 Task: Look for space in Vriddhāchalam, India from 9th June, 2023 to 16th June, 2023 for 2 adults in price range Rs.8000 to Rs.16000. Place can be entire place with 2 bedrooms having 2 beds and 1 bathroom. Property type can be house, flat, guest house. Amenities needed are: washing machine. Booking option can be shelf check-in. Required host language is English.
Action: Mouse moved to (418, 48)
Screenshot: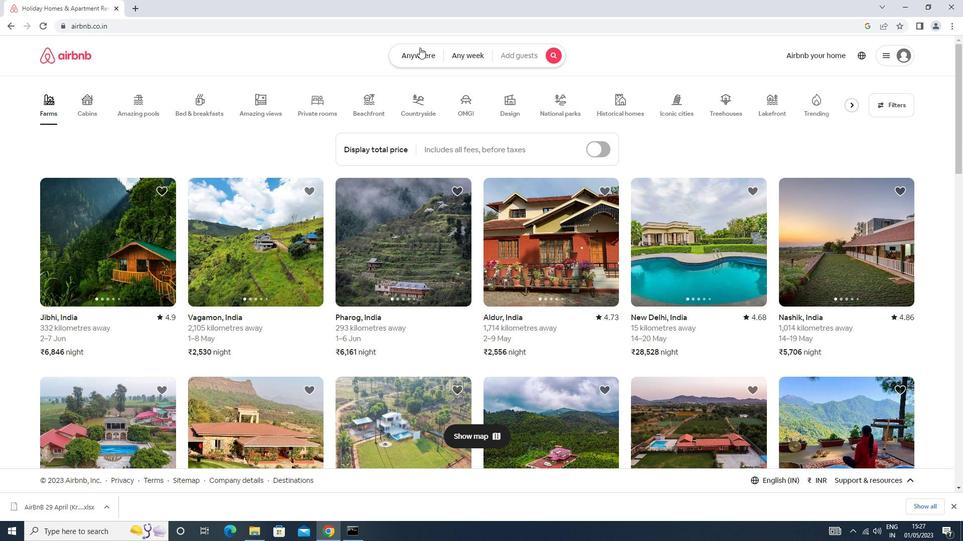 
Action: Mouse pressed left at (418, 48)
Screenshot: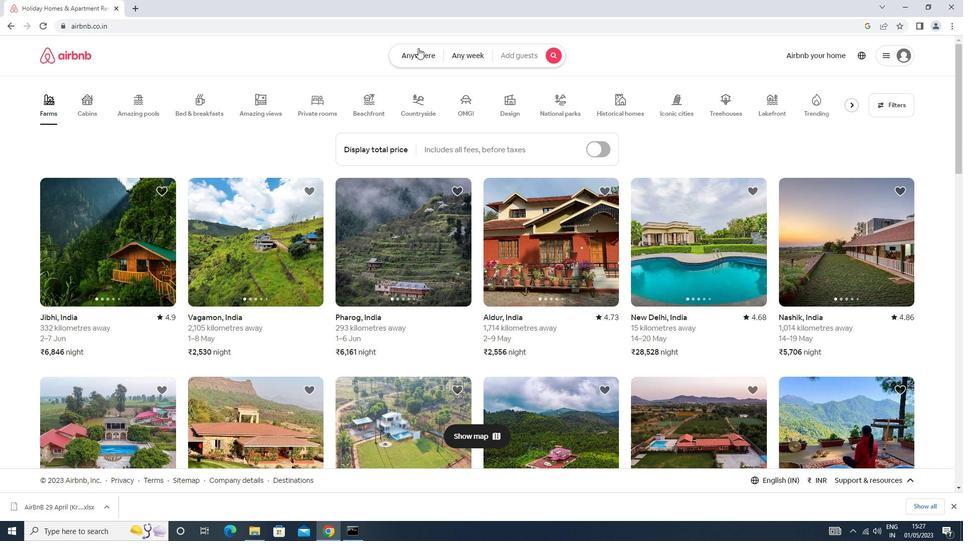
Action: Mouse moved to (393, 93)
Screenshot: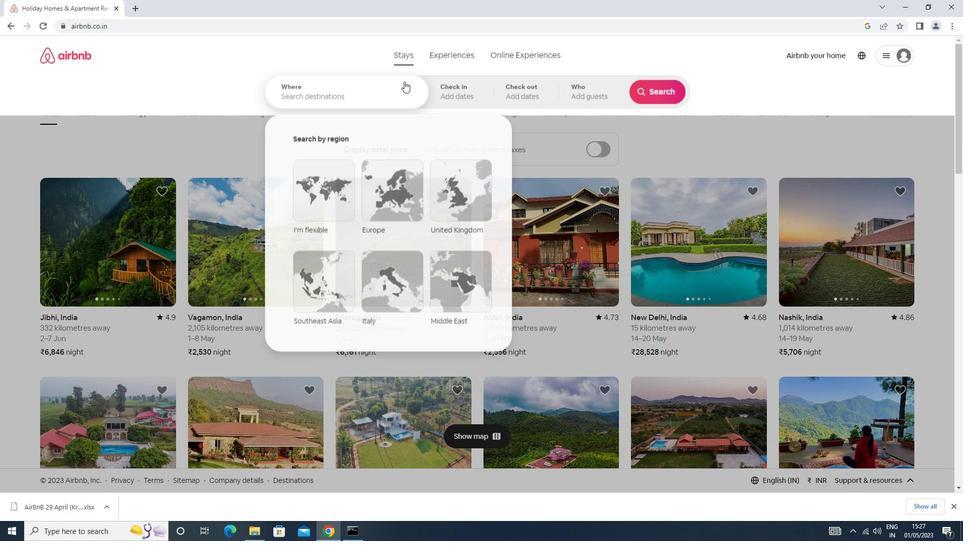 
Action: Mouse pressed left at (393, 93)
Screenshot: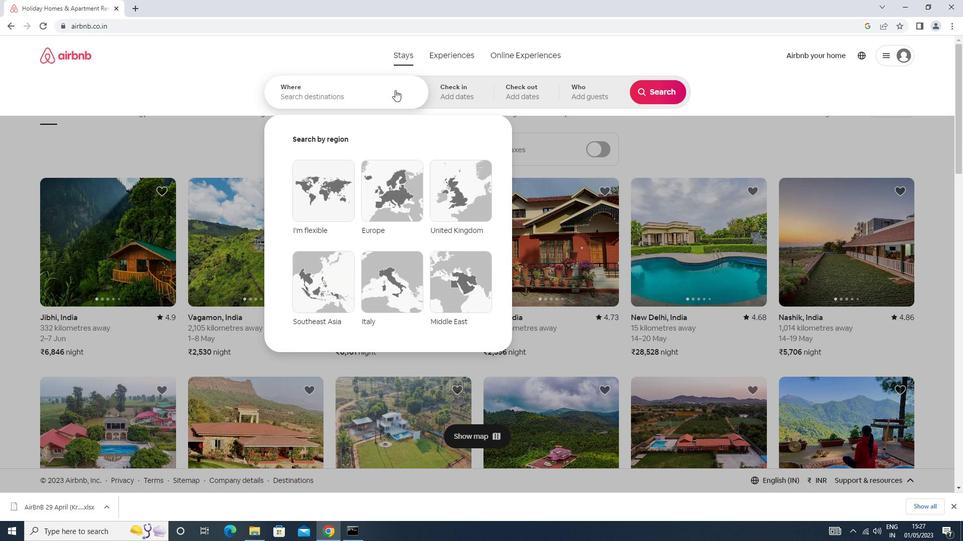 
Action: Key pressed v<Key.caps_lock>riddhach<Key.down><Key.enter>
Screenshot: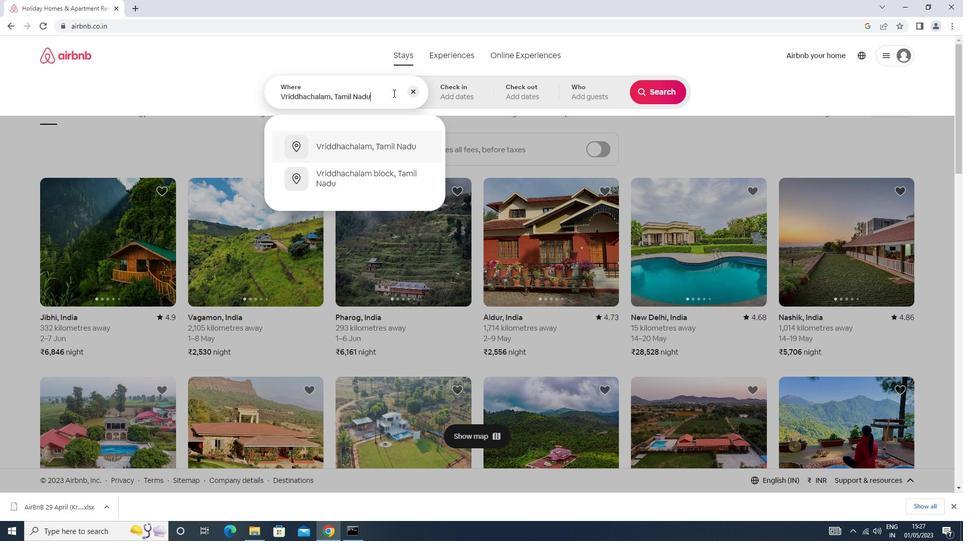 
Action: Mouse moved to (629, 240)
Screenshot: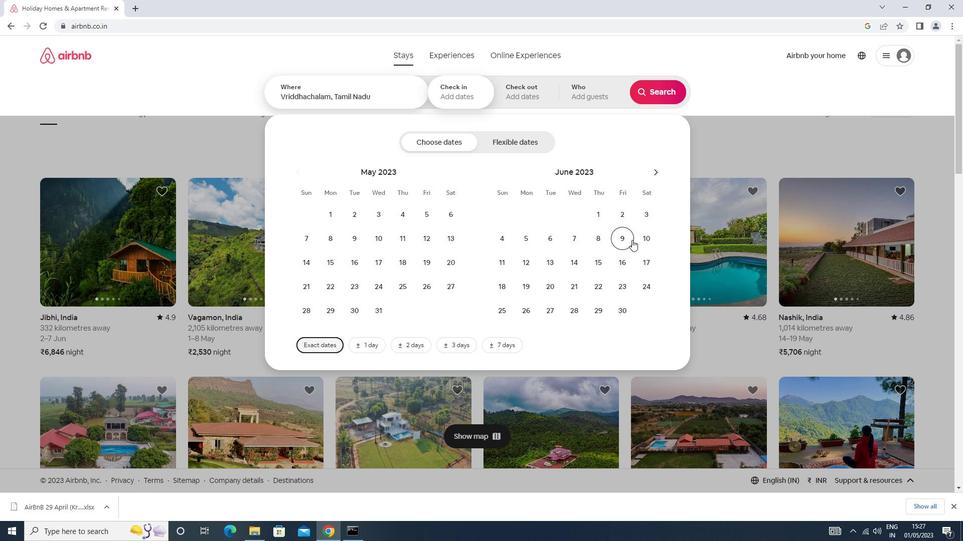 
Action: Mouse pressed left at (629, 240)
Screenshot: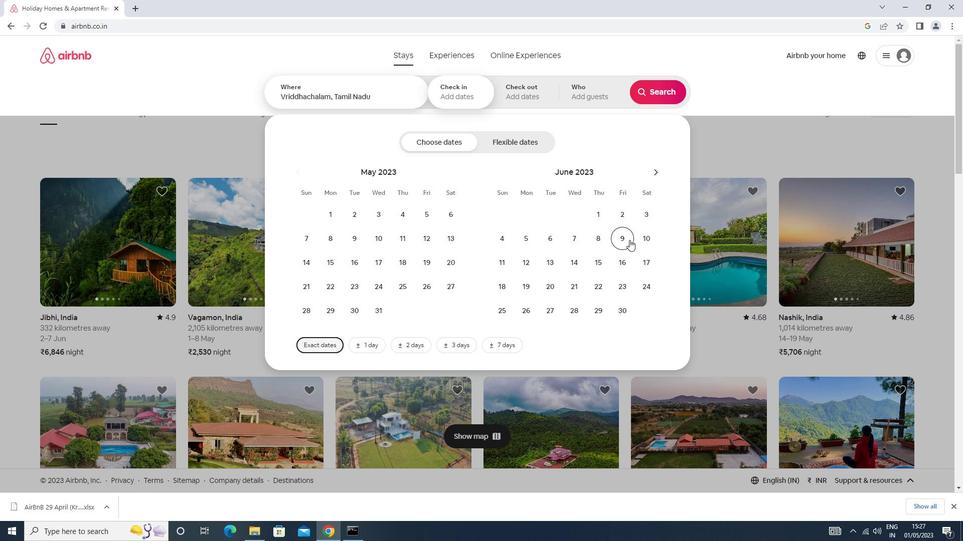 
Action: Mouse moved to (626, 265)
Screenshot: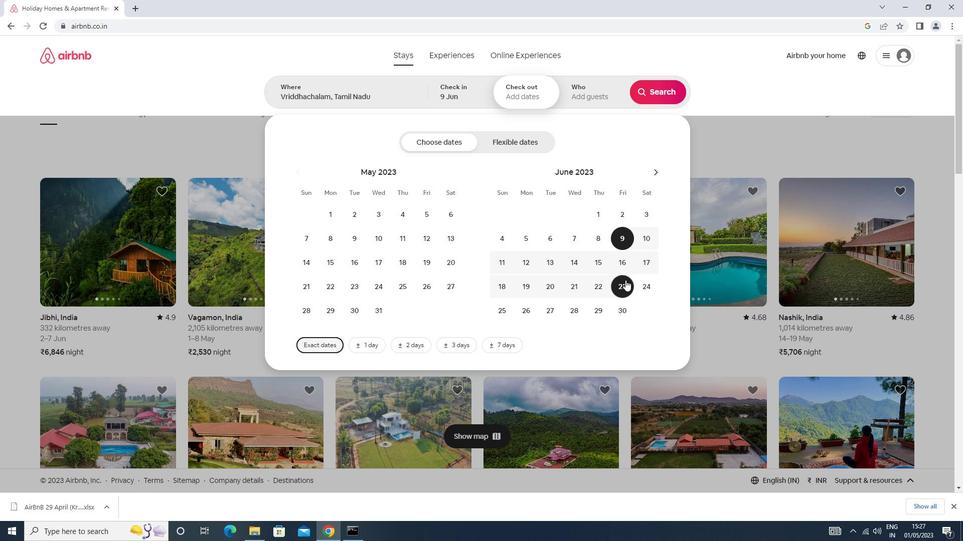 
Action: Mouse pressed left at (626, 265)
Screenshot: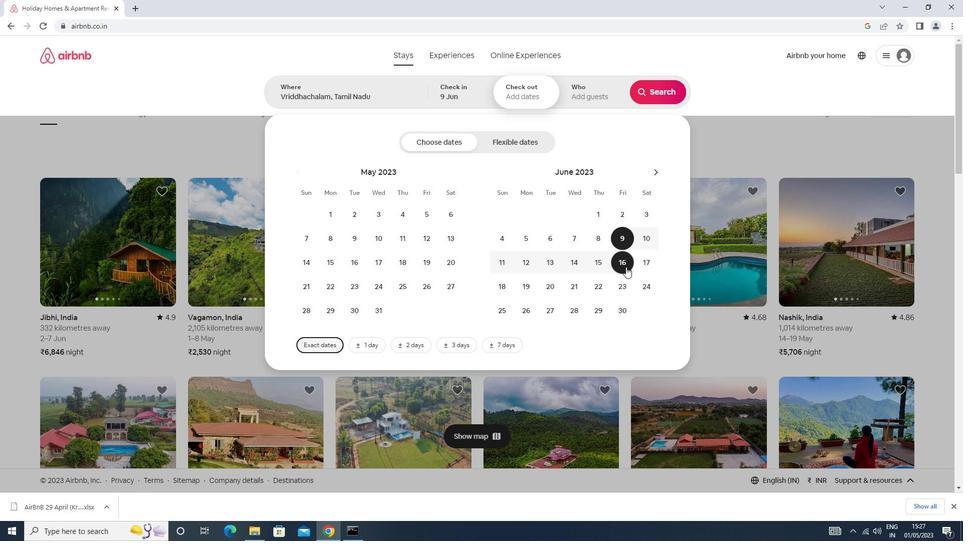 
Action: Mouse moved to (598, 104)
Screenshot: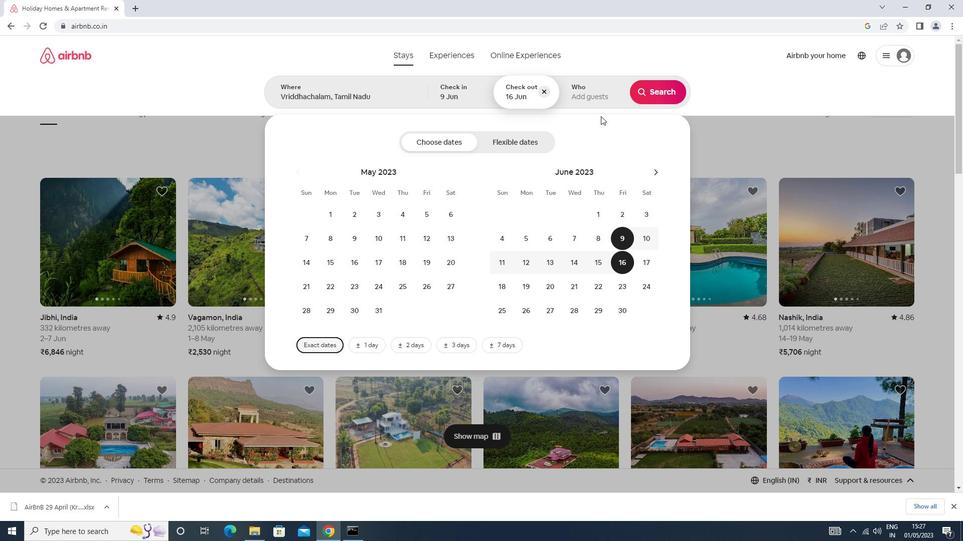 
Action: Mouse pressed left at (598, 104)
Screenshot: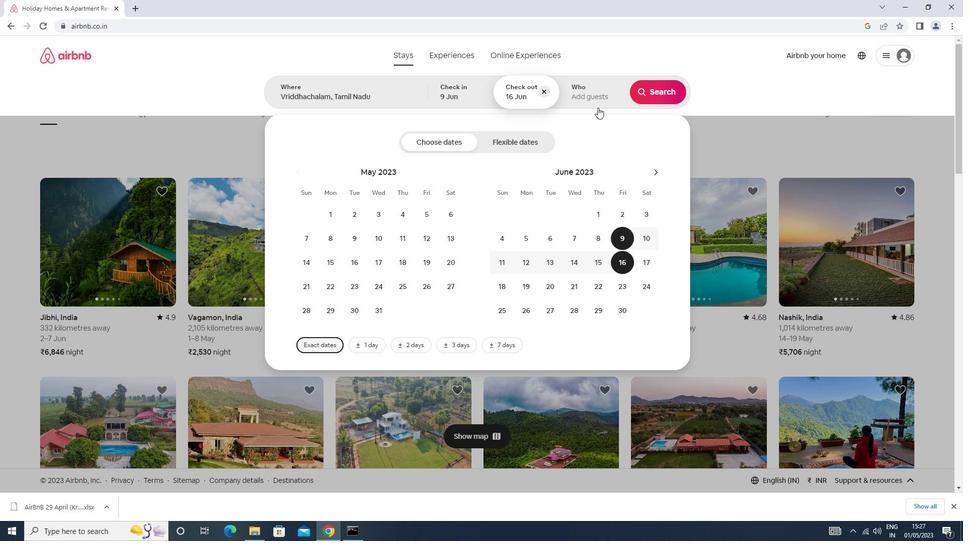 
Action: Mouse moved to (662, 141)
Screenshot: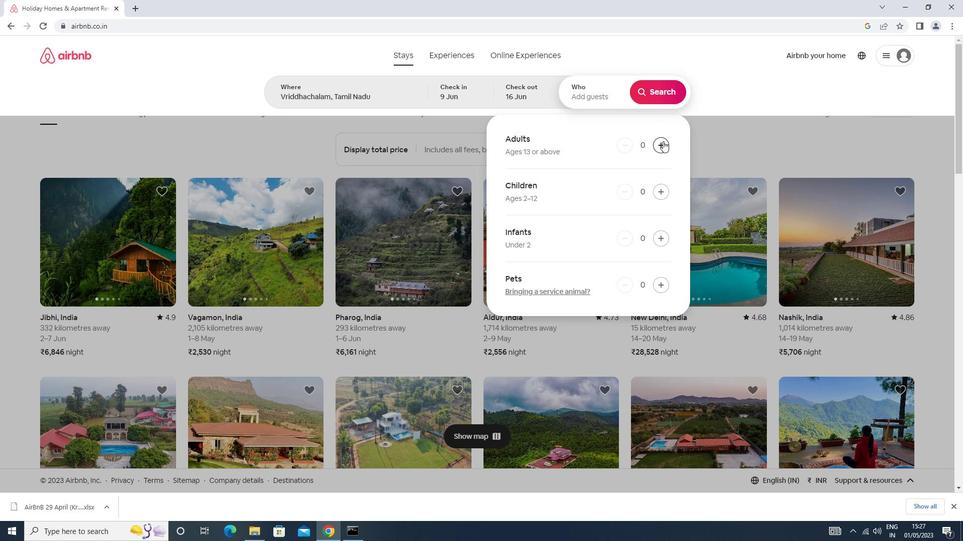 
Action: Mouse pressed left at (662, 141)
Screenshot: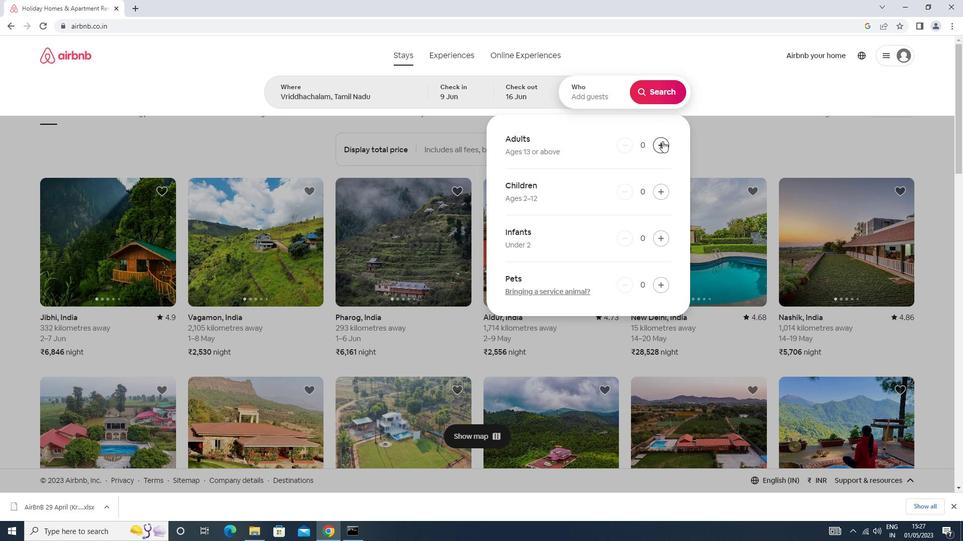 
Action: Mouse pressed left at (662, 141)
Screenshot: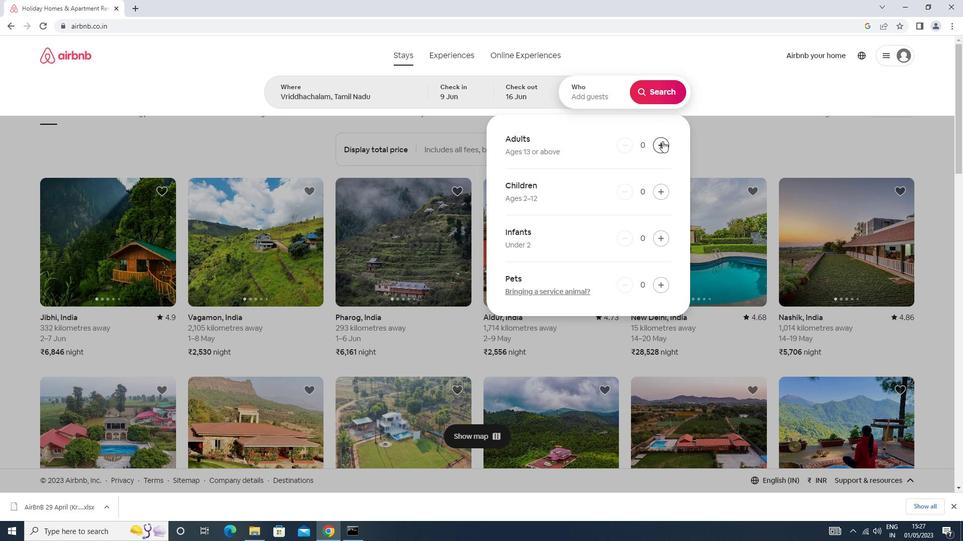 
Action: Mouse moved to (660, 87)
Screenshot: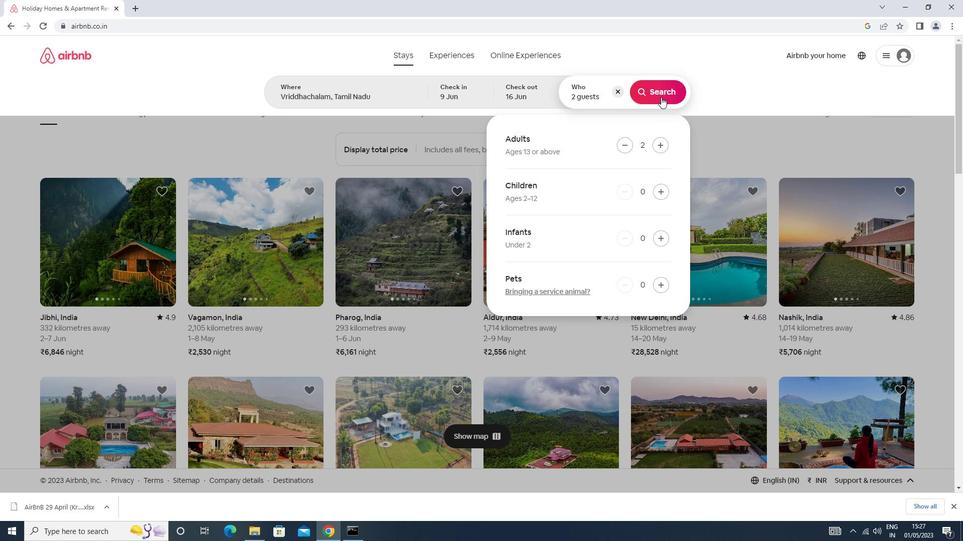 
Action: Mouse pressed left at (660, 87)
Screenshot: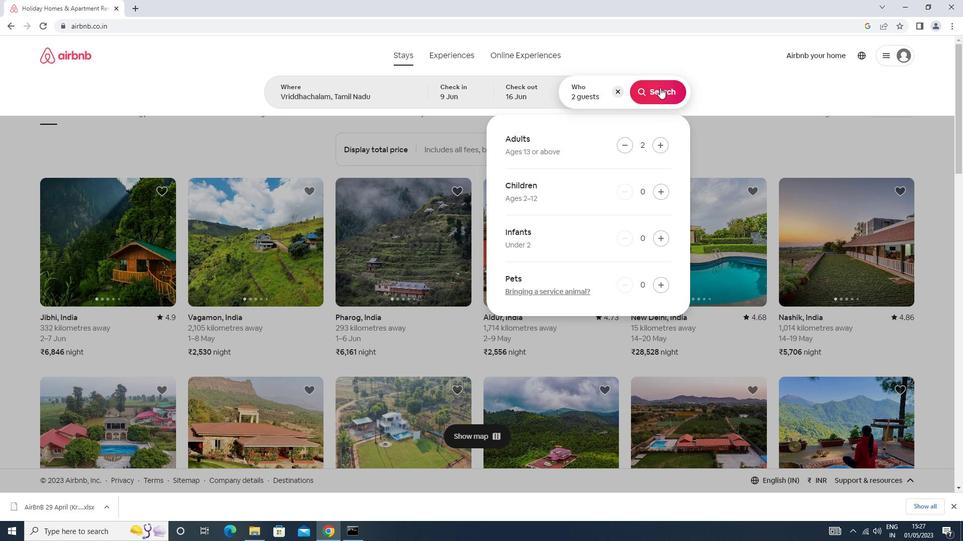 
Action: Mouse moved to (905, 97)
Screenshot: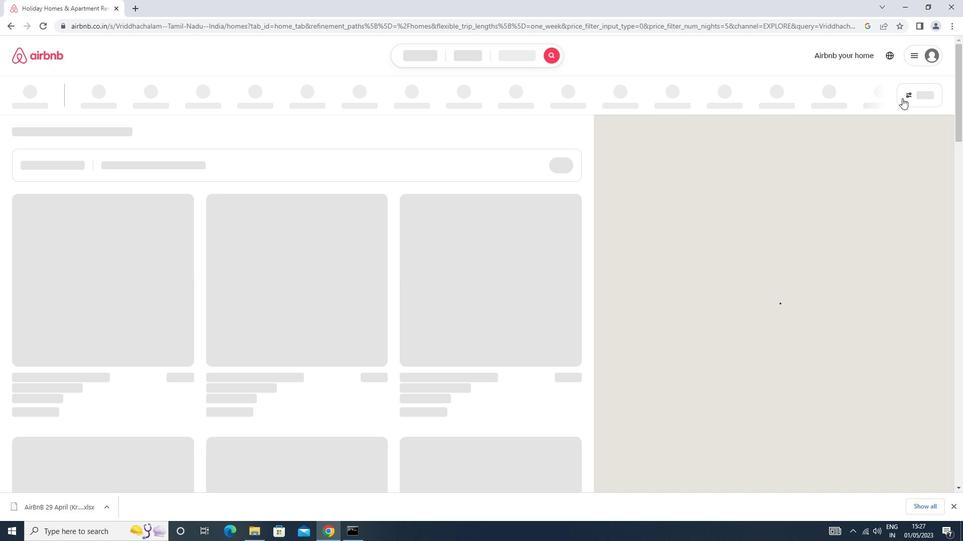 
Action: Mouse pressed left at (905, 97)
Screenshot: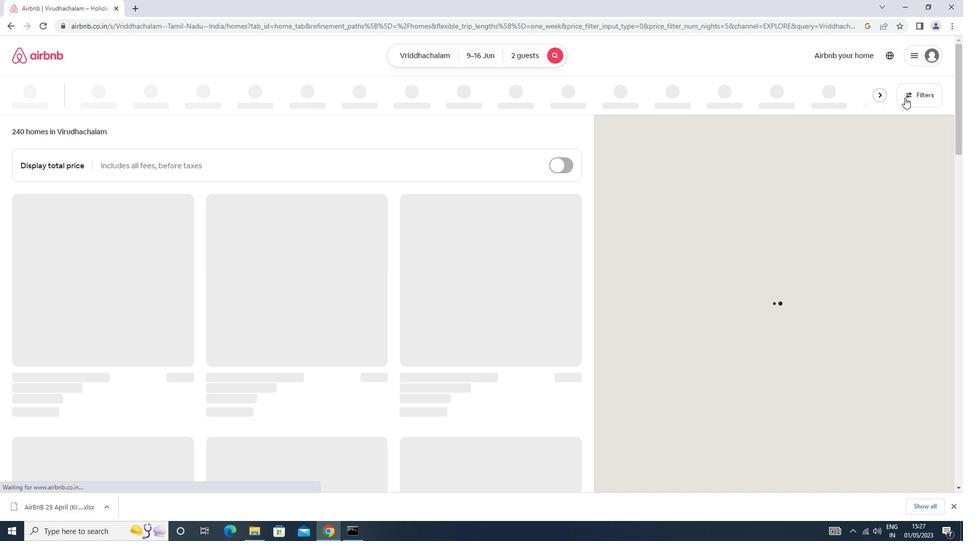 
Action: Mouse moved to (358, 221)
Screenshot: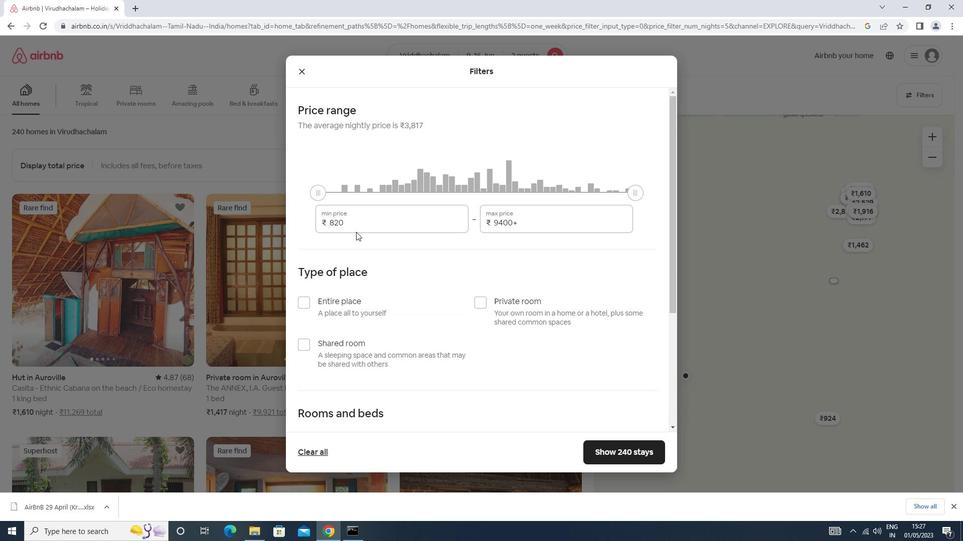
Action: Mouse pressed left at (358, 221)
Screenshot: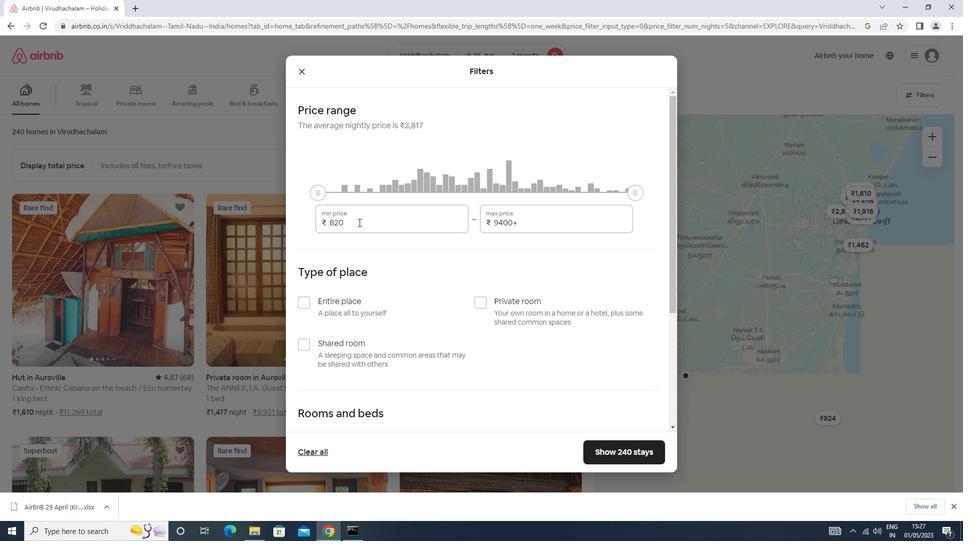 
Action: Key pressed <Key.backspace><Key.backspace><Key.backspace><Key.backspace><Key.backspace><Key.backspace><Key.backspace><Key.backspace><Key.backspace>8000<Key.tab>16000
Screenshot: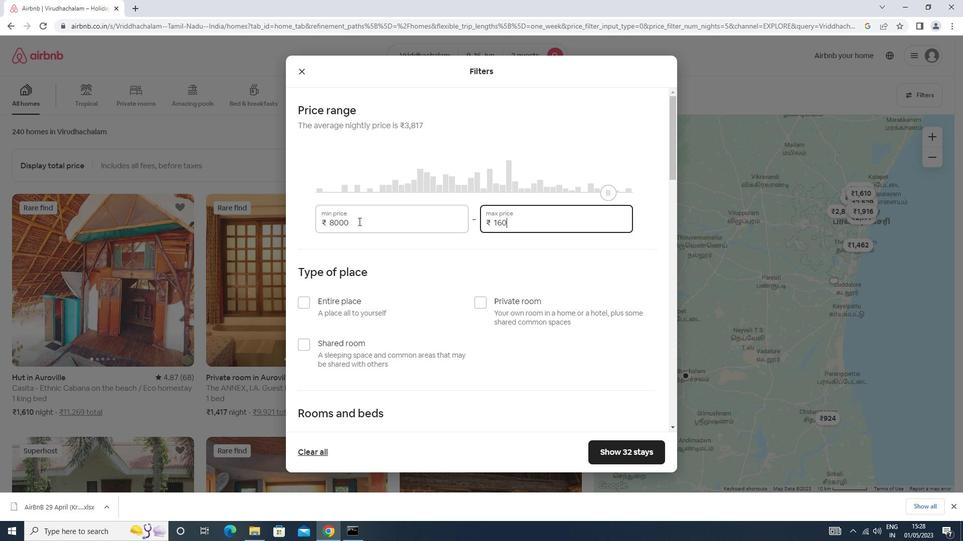 
Action: Mouse scrolled (358, 221) with delta (0, 0)
Screenshot: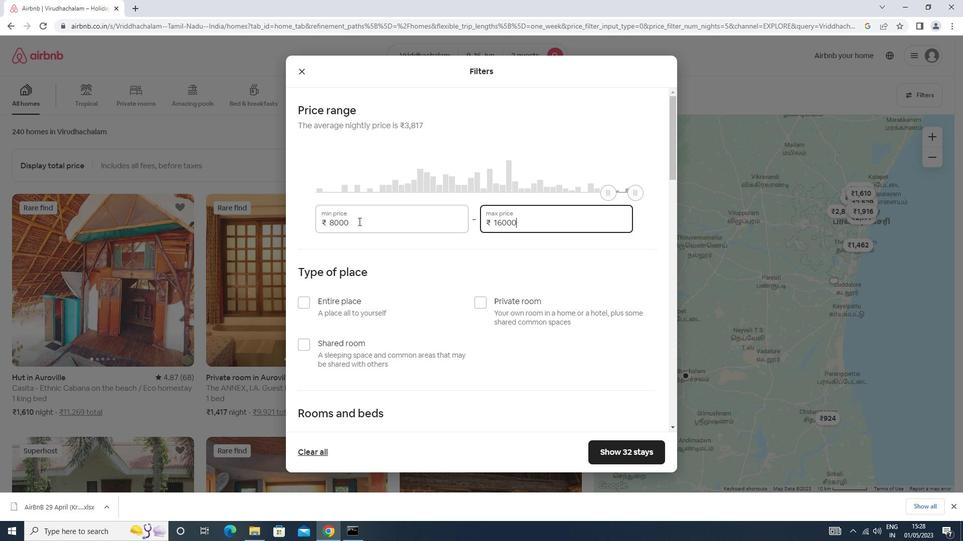 
Action: Mouse scrolled (358, 221) with delta (0, 0)
Screenshot: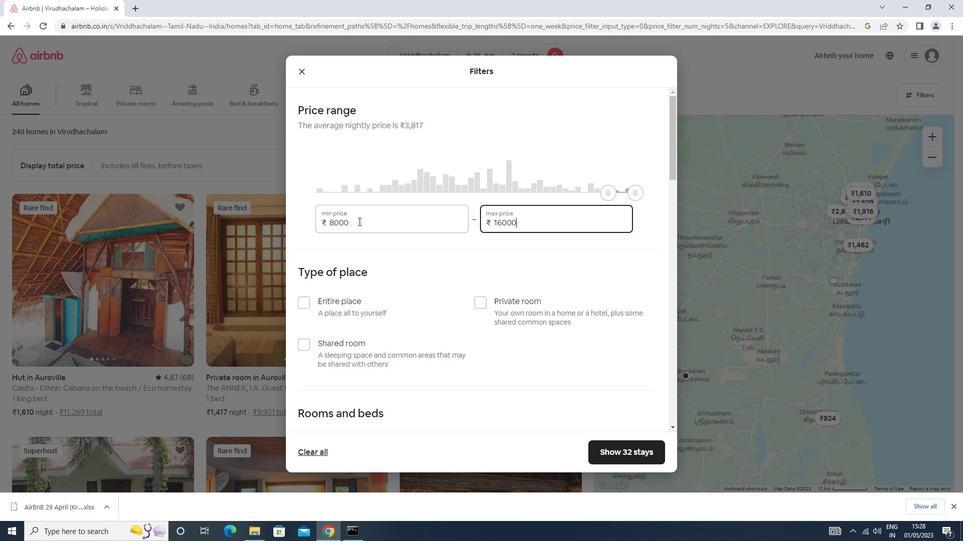 
Action: Mouse scrolled (358, 221) with delta (0, 0)
Screenshot: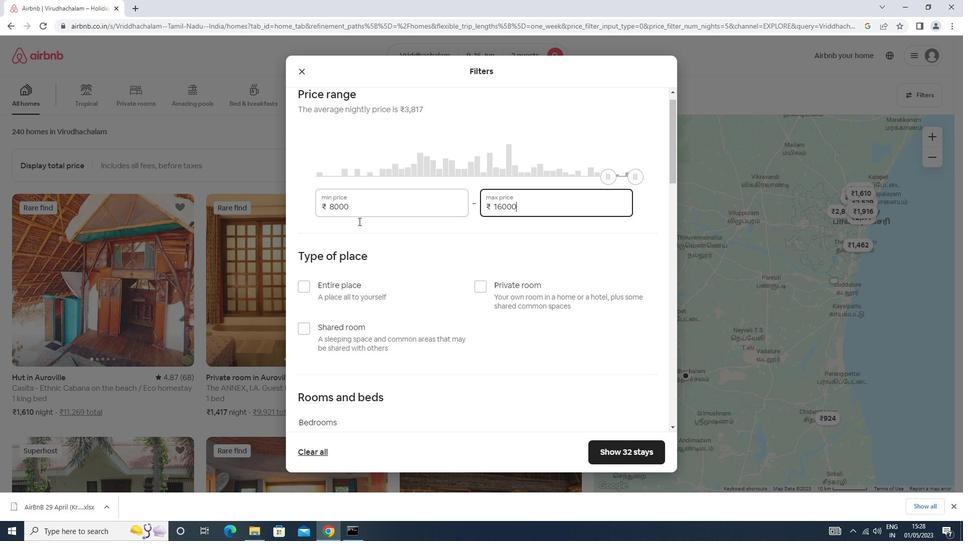 
Action: Mouse moved to (381, 313)
Screenshot: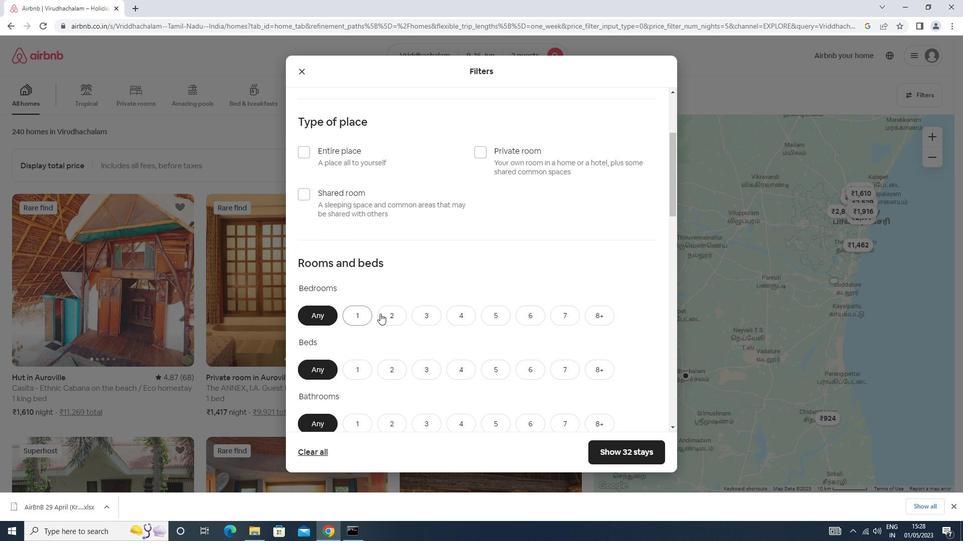 
Action: Mouse pressed left at (381, 313)
Screenshot: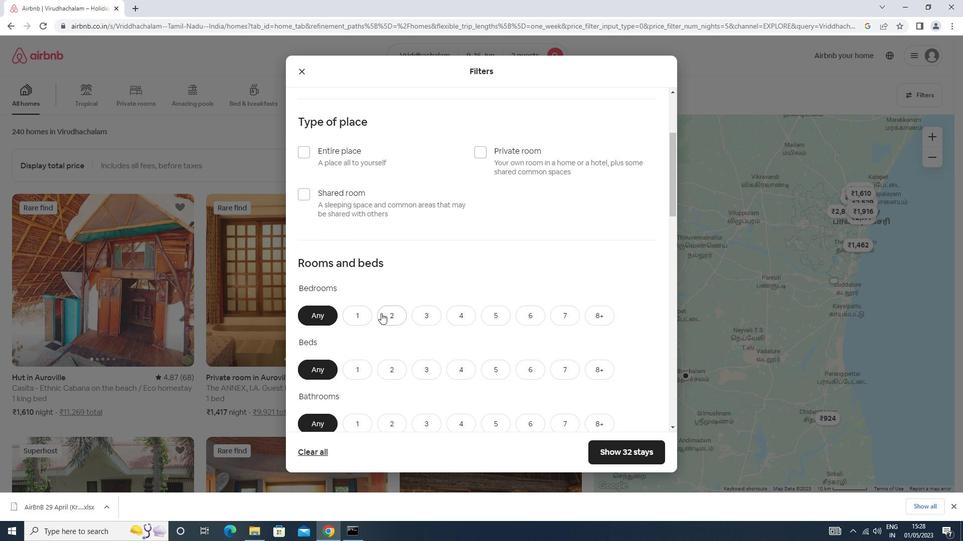 
Action: Mouse moved to (382, 313)
Screenshot: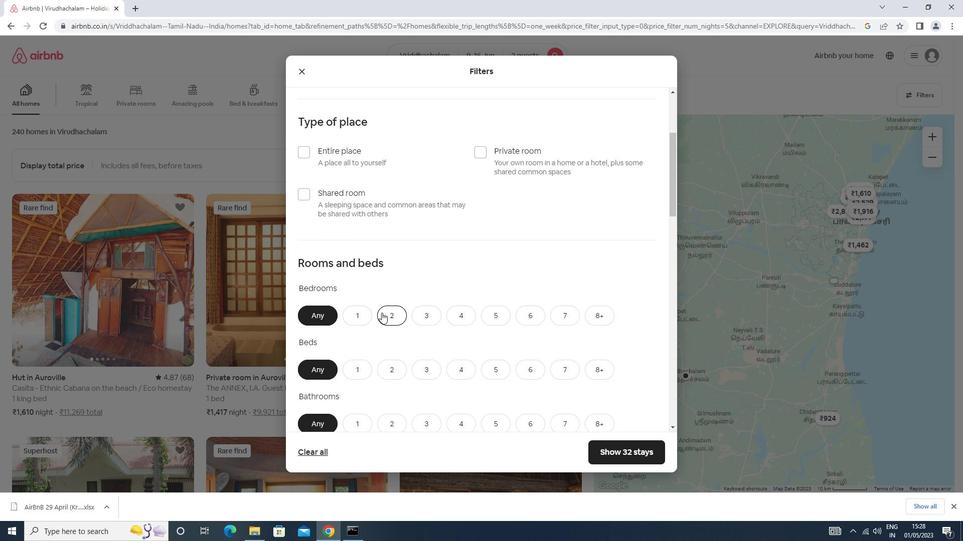 
Action: Mouse scrolled (382, 312) with delta (0, 0)
Screenshot: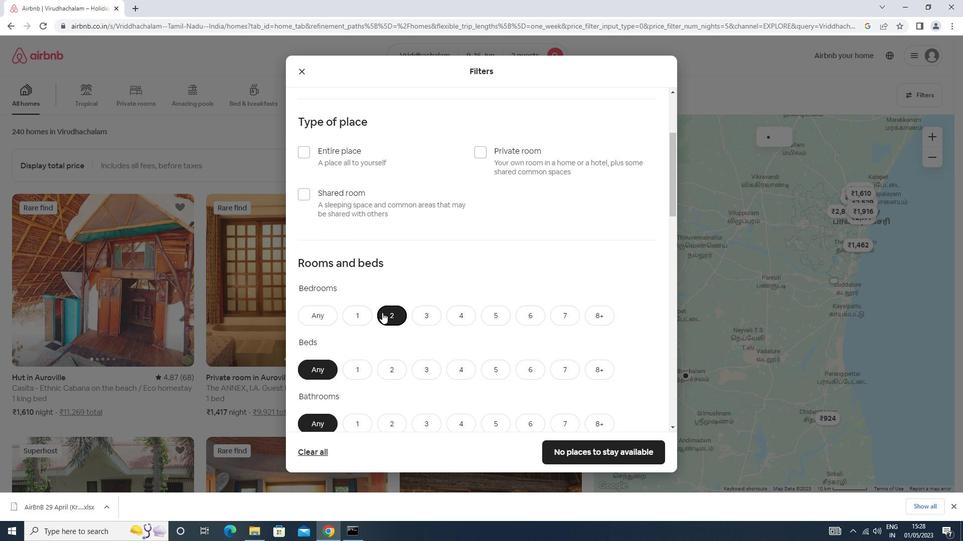 
Action: Mouse moved to (395, 313)
Screenshot: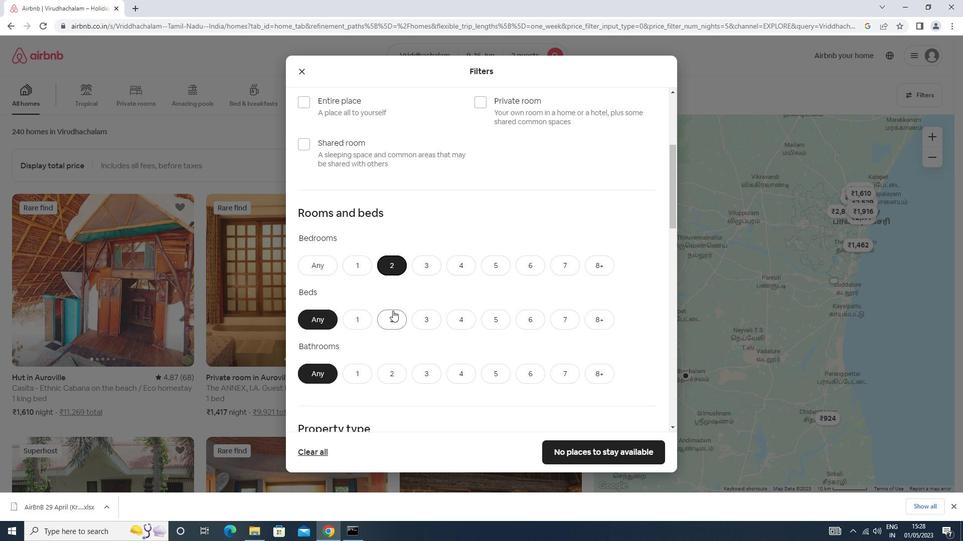 
Action: Mouse pressed left at (395, 313)
Screenshot: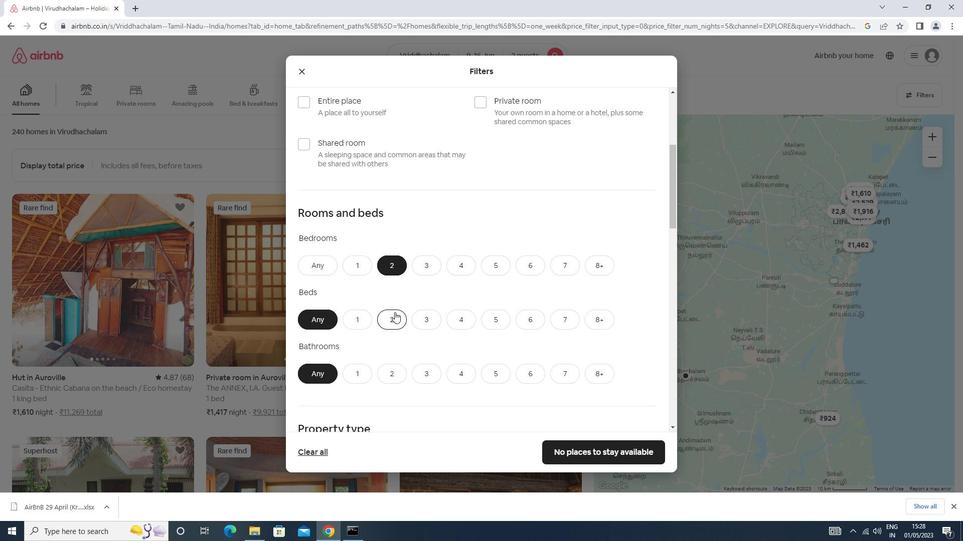 
Action: Mouse moved to (395, 311)
Screenshot: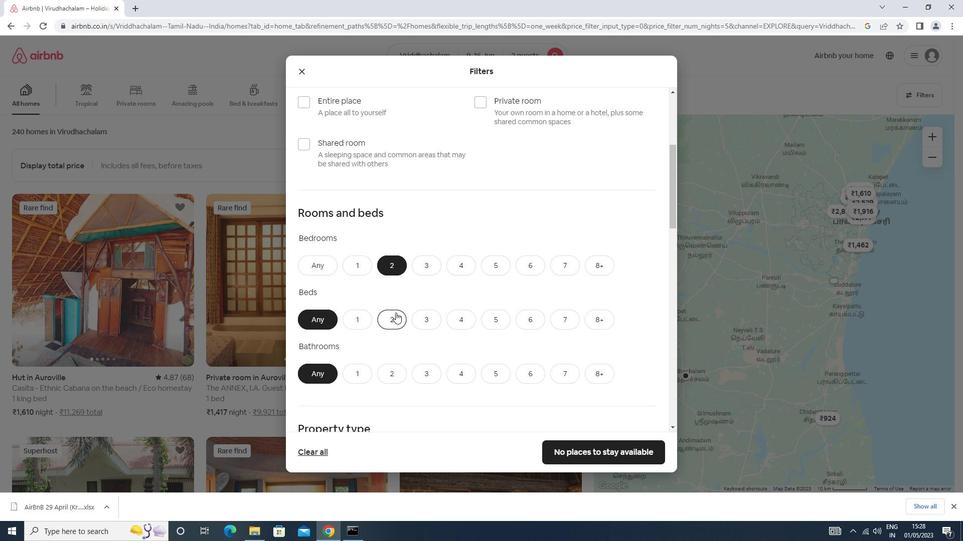 
Action: Mouse scrolled (395, 311) with delta (0, 0)
Screenshot: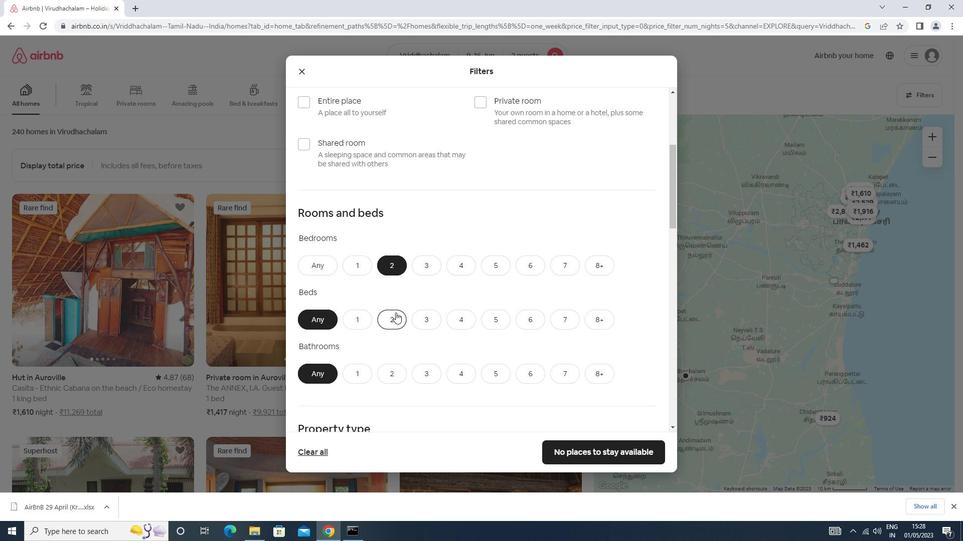 
Action: Mouse scrolled (395, 311) with delta (0, 0)
Screenshot: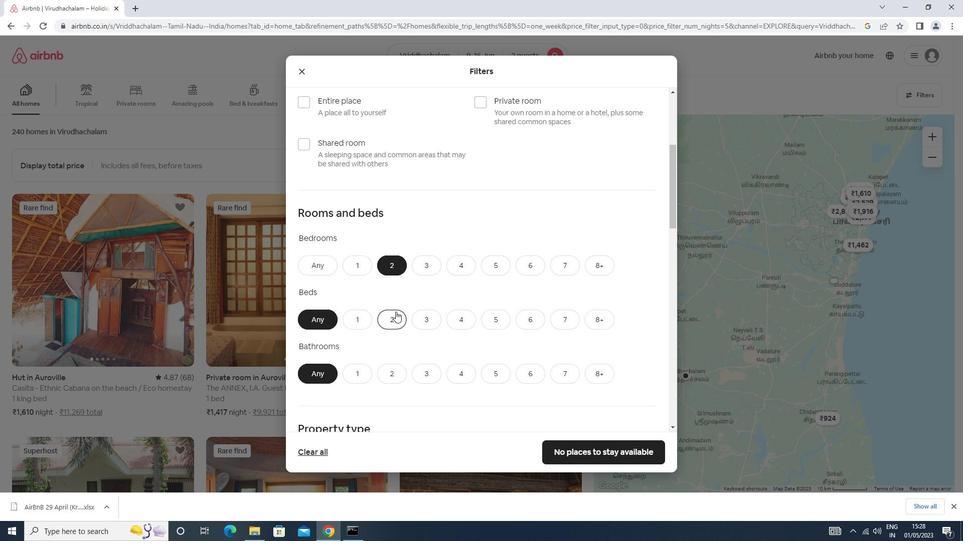 
Action: Mouse moved to (357, 275)
Screenshot: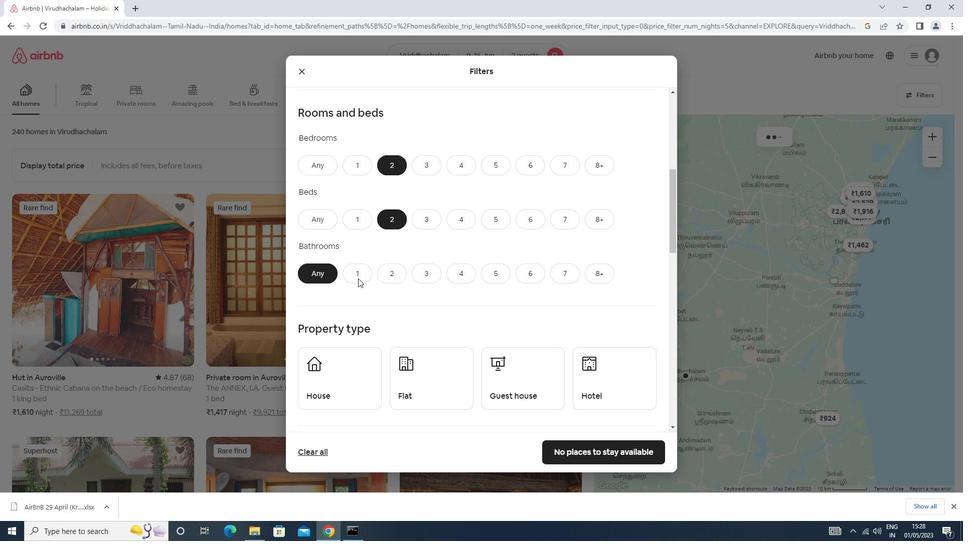 
Action: Mouse pressed left at (357, 275)
Screenshot: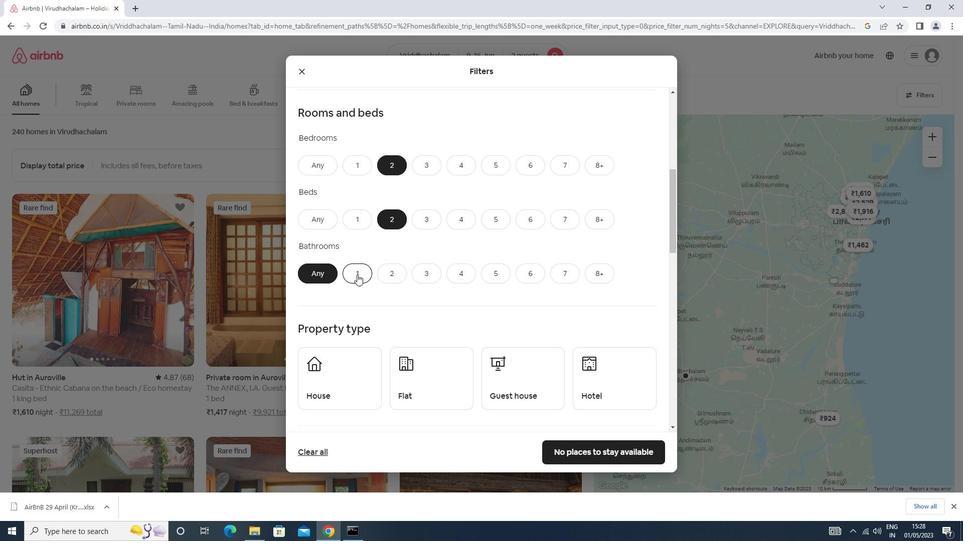 
Action: Mouse moved to (356, 357)
Screenshot: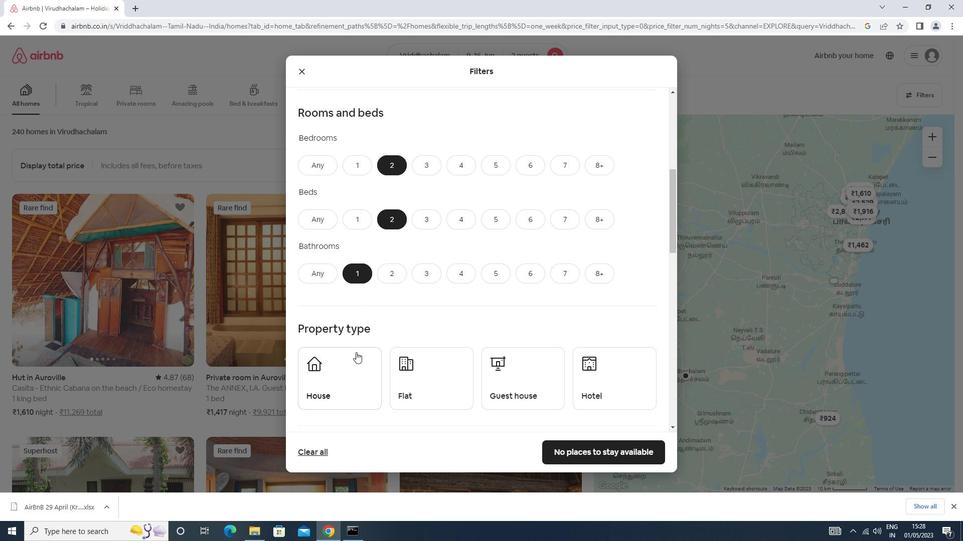
Action: Mouse pressed left at (356, 357)
Screenshot: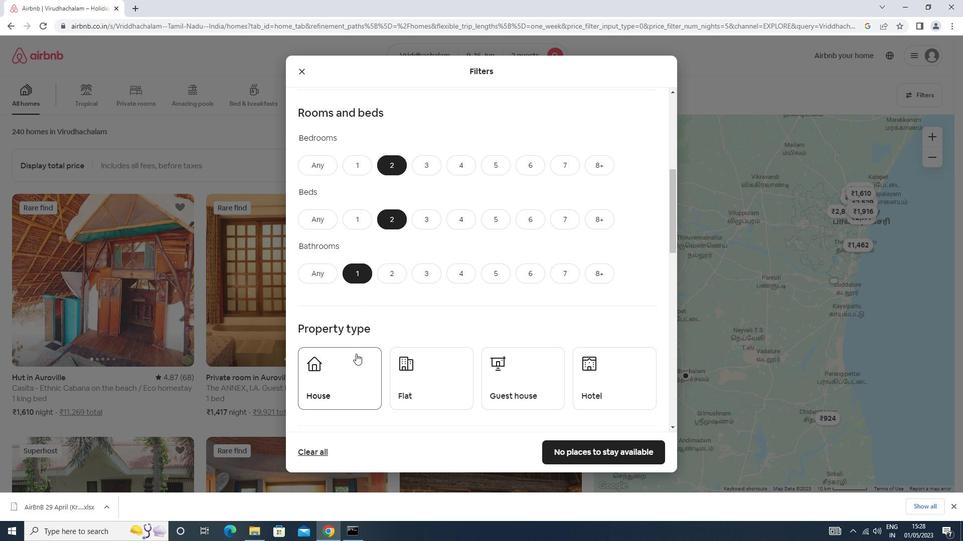 
Action: Mouse moved to (414, 373)
Screenshot: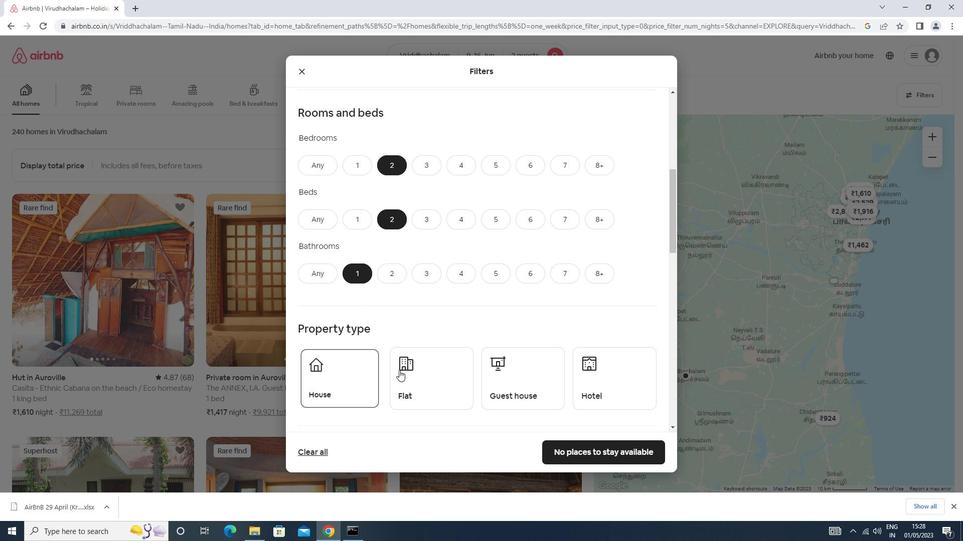 
Action: Mouse pressed left at (414, 373)
Screenshot: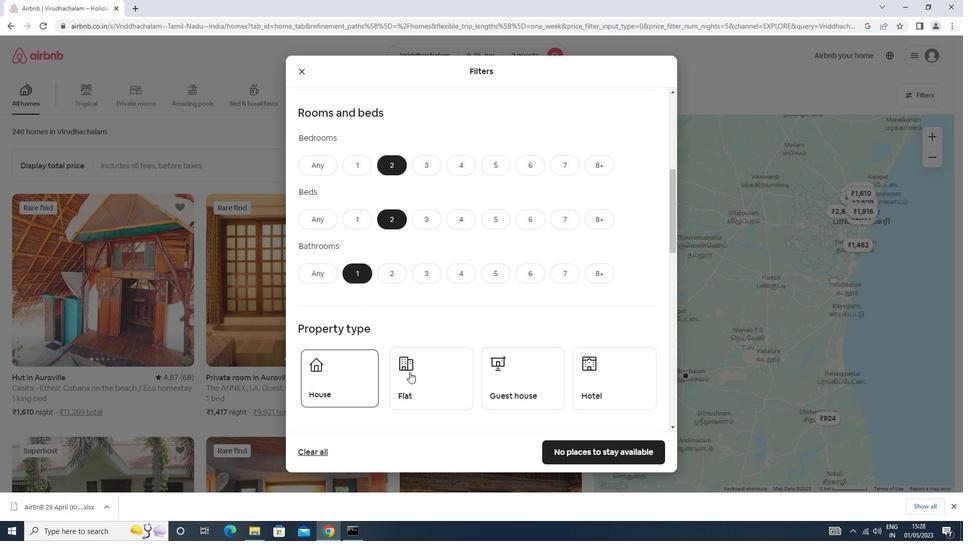
Action: Mouse moved to (494, 374)
Screenshot: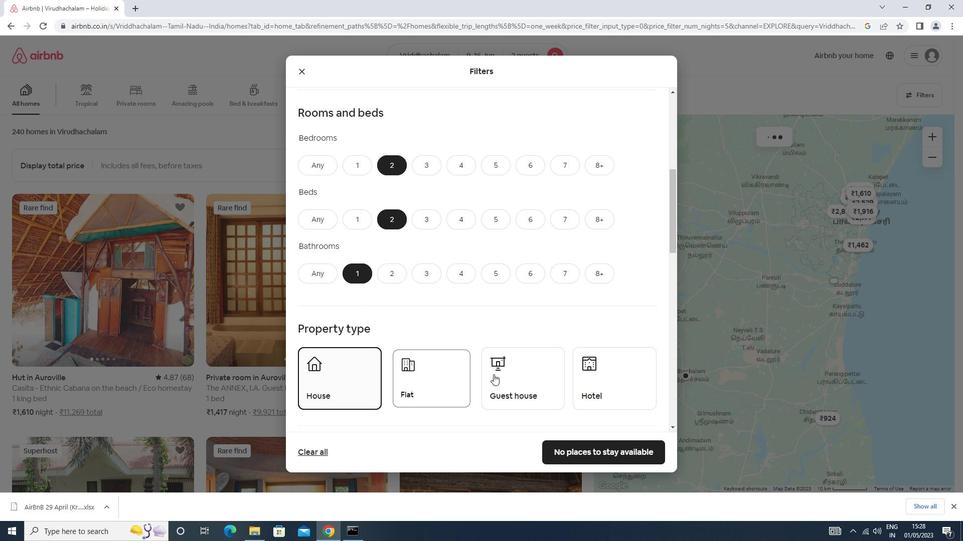 
Action: Mouse pressed left at (494, 374)
Screenshot: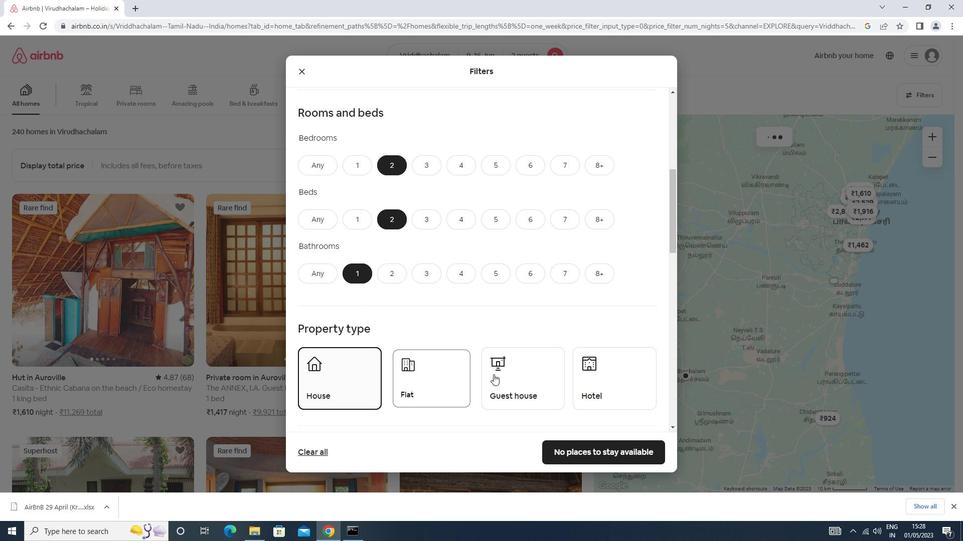 
Action: Mouse moved to (494, 371)
Screenshot: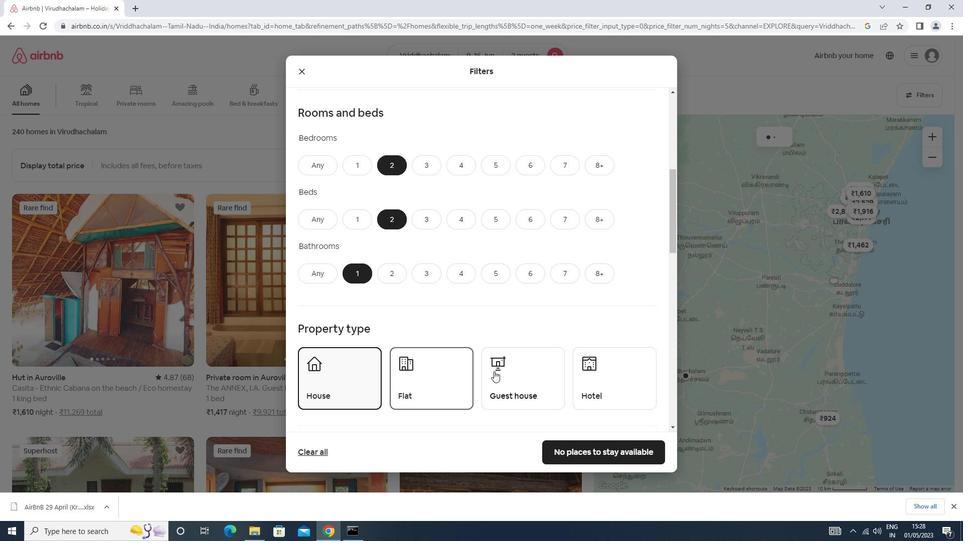 
Action: Mouse scrolled (494, 371) with delta (0, 0)
Screenshot: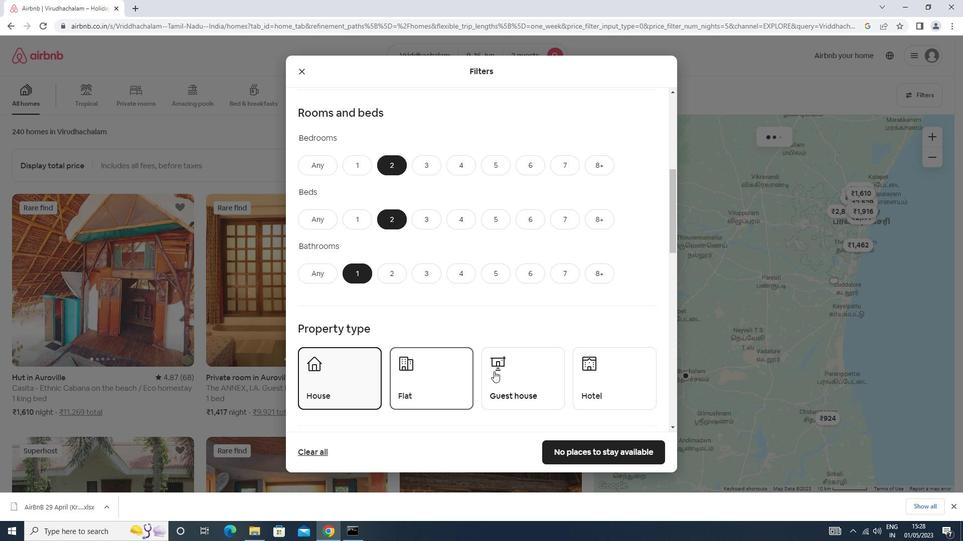 
Action: Mouse scrolled (494, 371) with delta (0, 0)
Screenshot: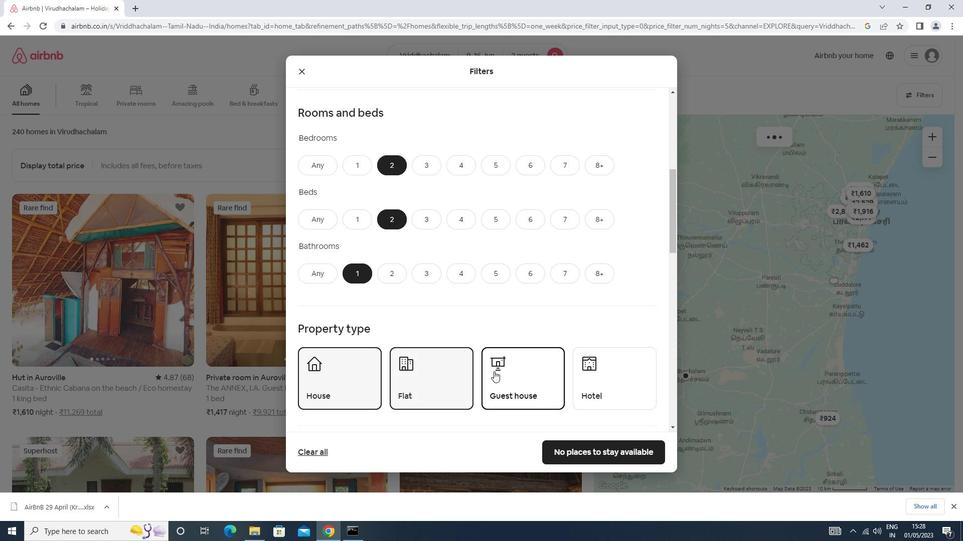 
Action: Mouse scrolled (494, 371) with delta (0, 0)
Screenshot: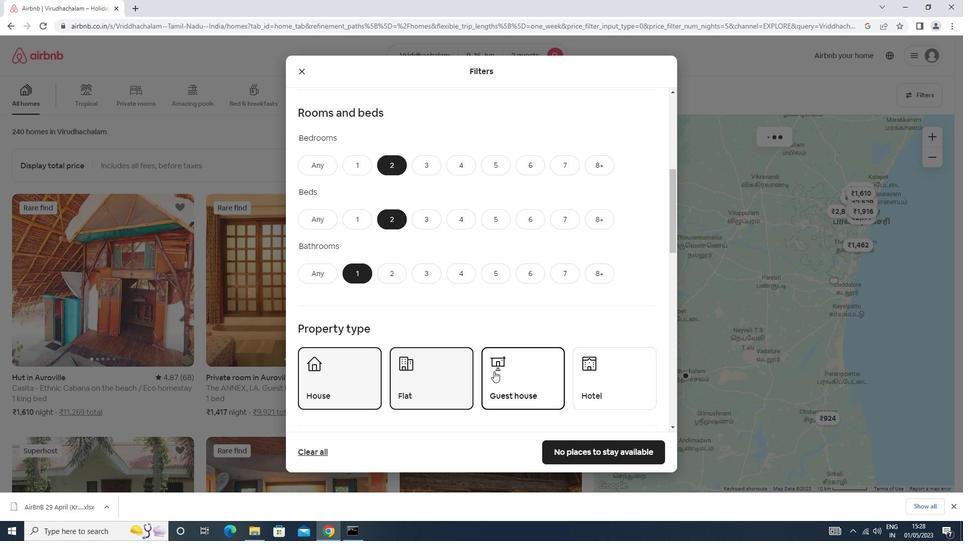 
Action: Mouse moved to (481, 373)
Screenshot: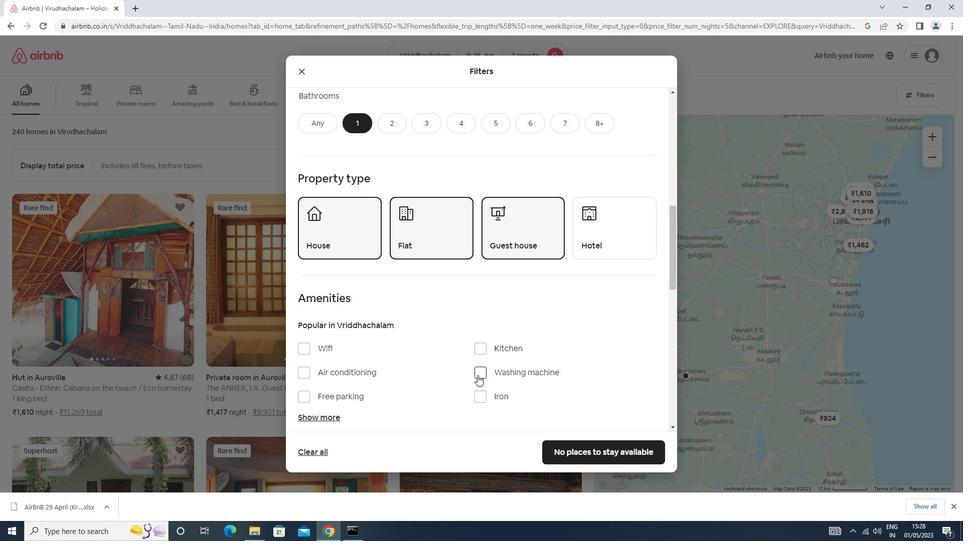 
Action: Mouse pressed left at (481, 373)
Screenshot: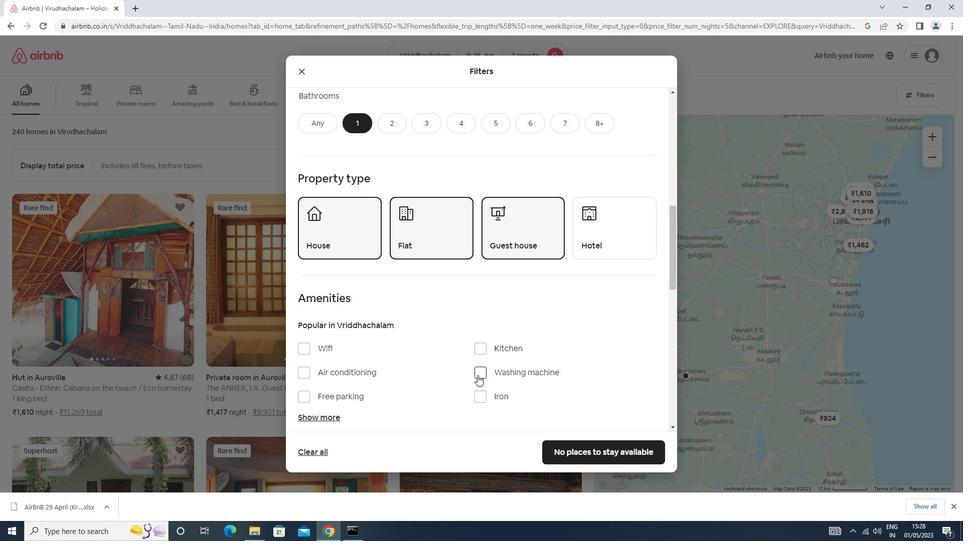 
Action: Mouse moved to (481, 371)
Screenshot: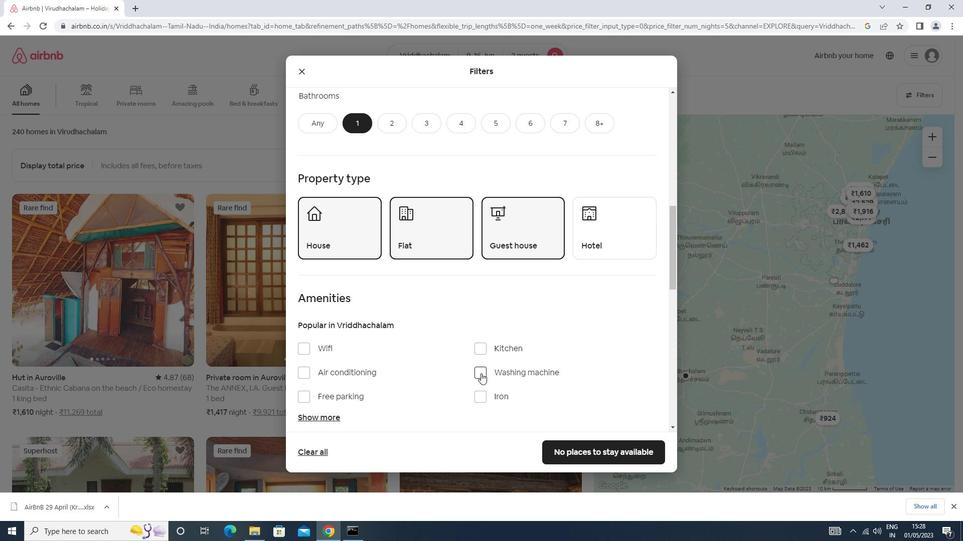 
Action: Mouse scrolled (481, 371) with delta (0, 0)
Screenshot: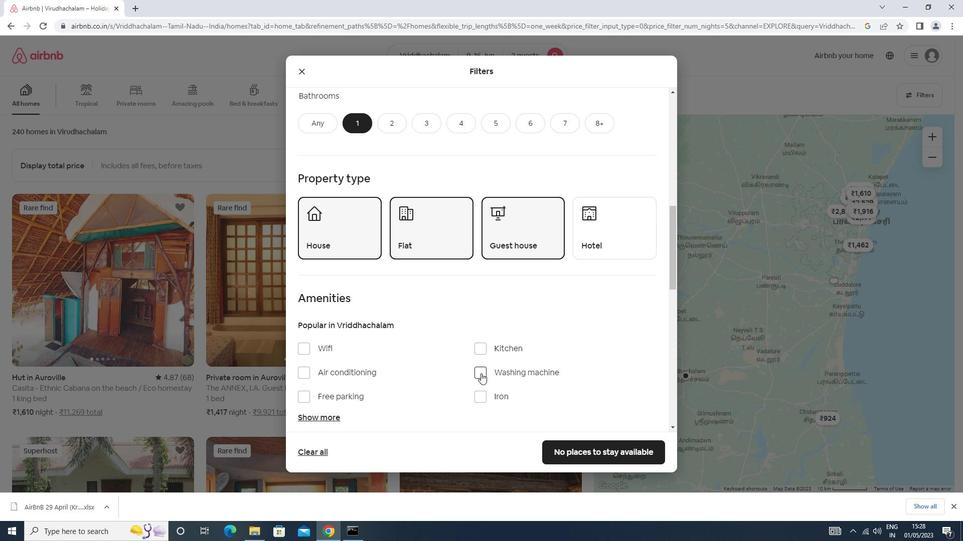 
Action: Mouse scrolled (481, 371) with delta (0, 0)
Screenshot: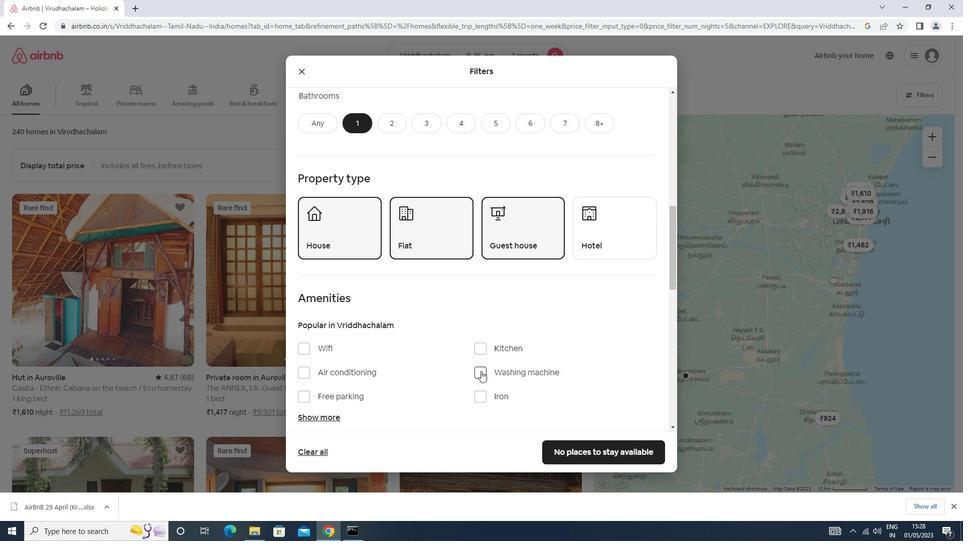 
Action: Mouse scrolled (481, 371) with delta (0, 0)
Screenshot: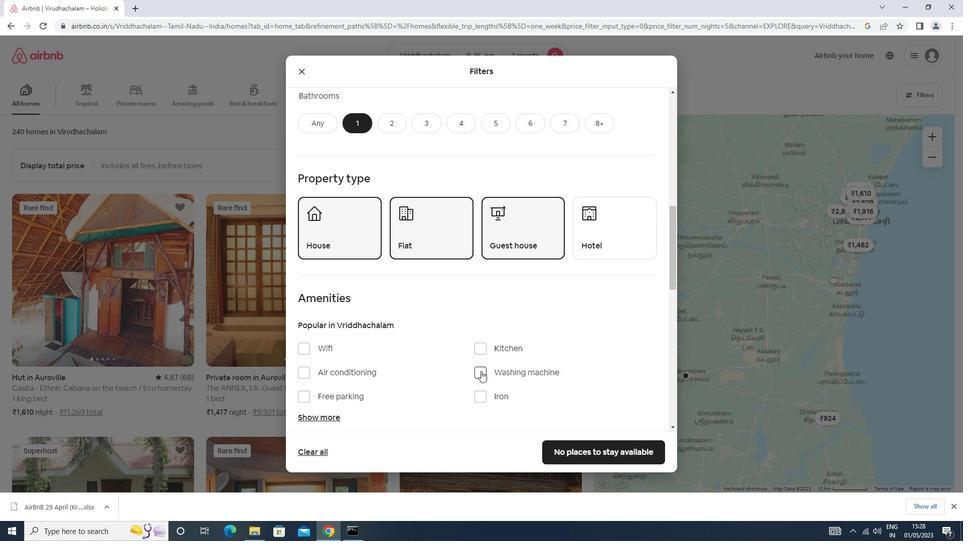 
Action: Mouse scrolled (481, 371) with delta (0, 0)
Screenshot: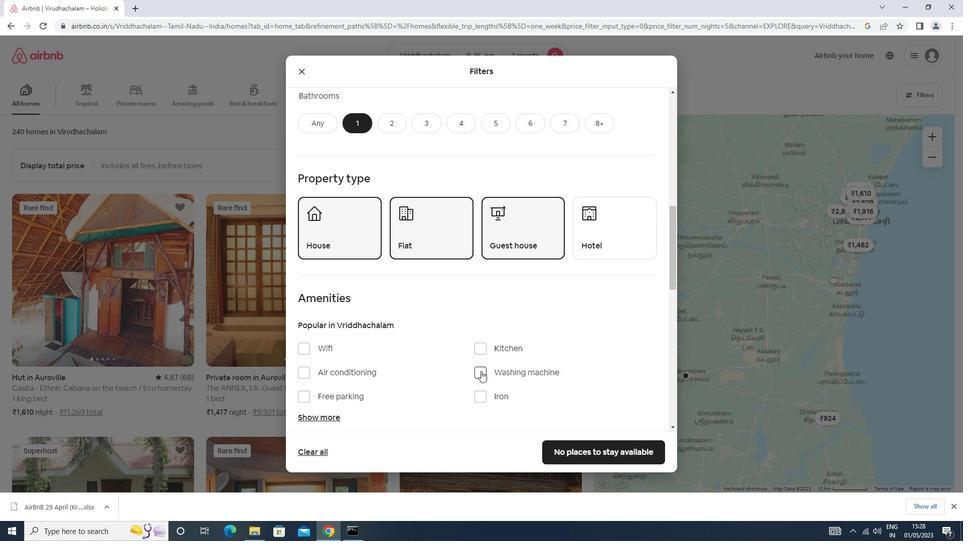
Action: Mouse moved to (636, 333)
Screenshot: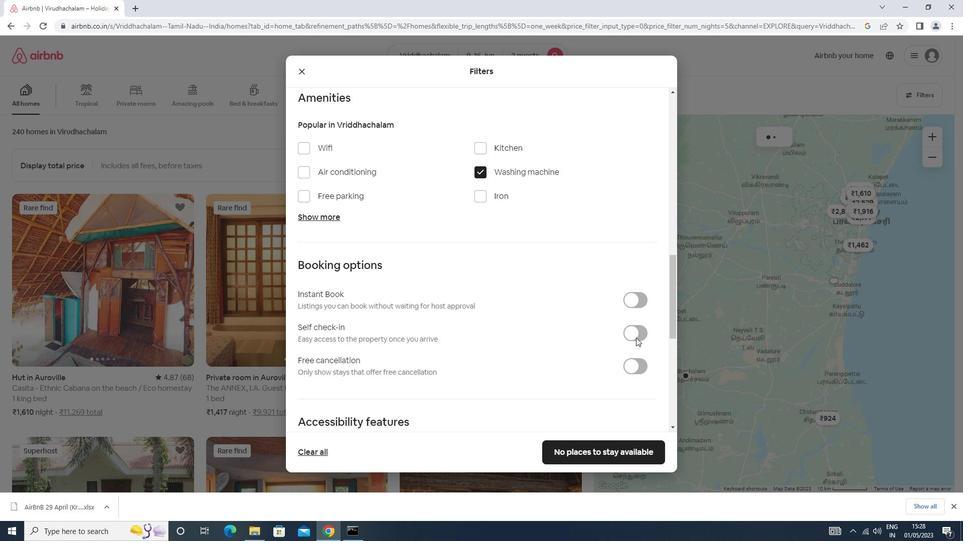 
Action: Mouse pressed left at (636, 333)
Screenshot: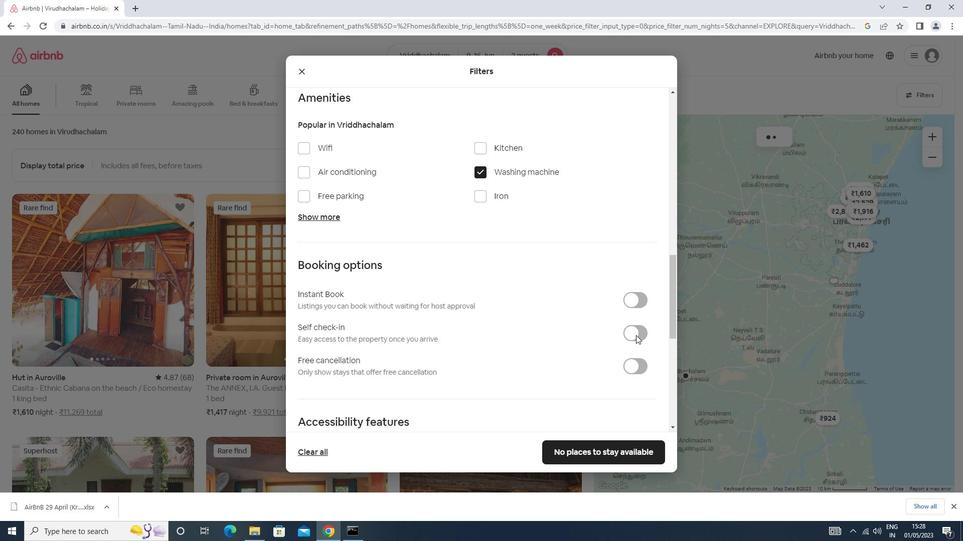 
Action: Mouse moved to (560, 332)
Screenshot: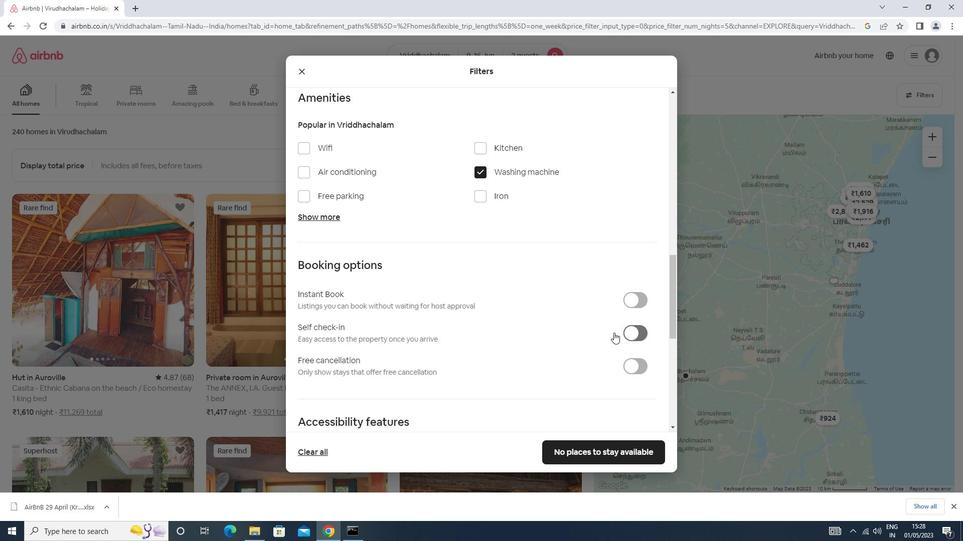
Action: Mouse scrolled (560, 331) with delta (0, 0)
Screenshot: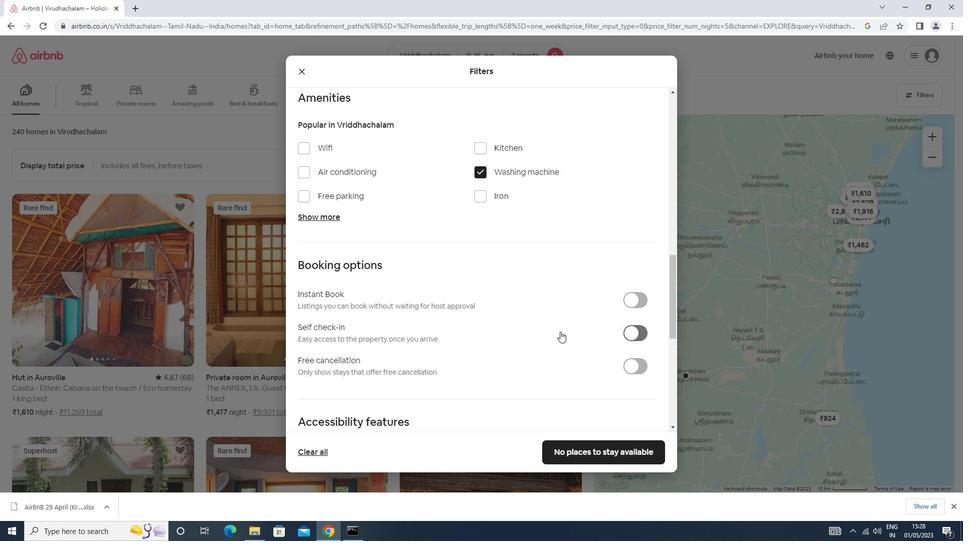 
Action: Mouse moved to (560, 332)
Screenshot: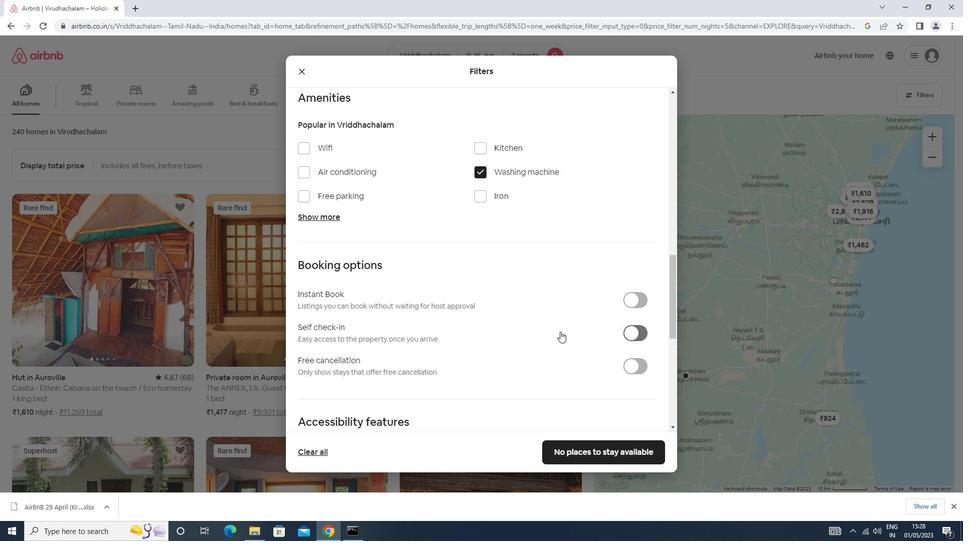
Action: Mouse scrolled (560, 331) with delta (0, 0)
Screenshot: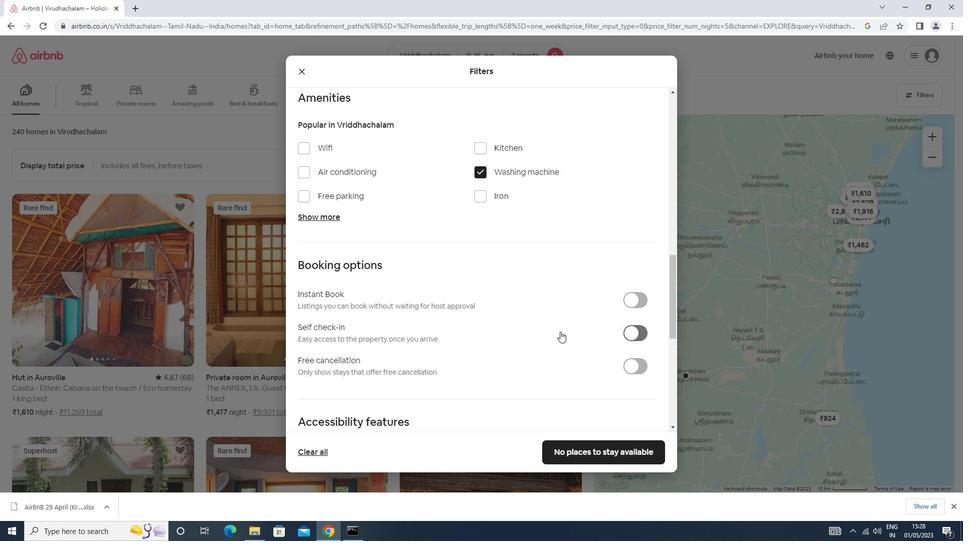 
Action: Mouse scrolled (560, 331) with delta (0, 0)
Screenshot: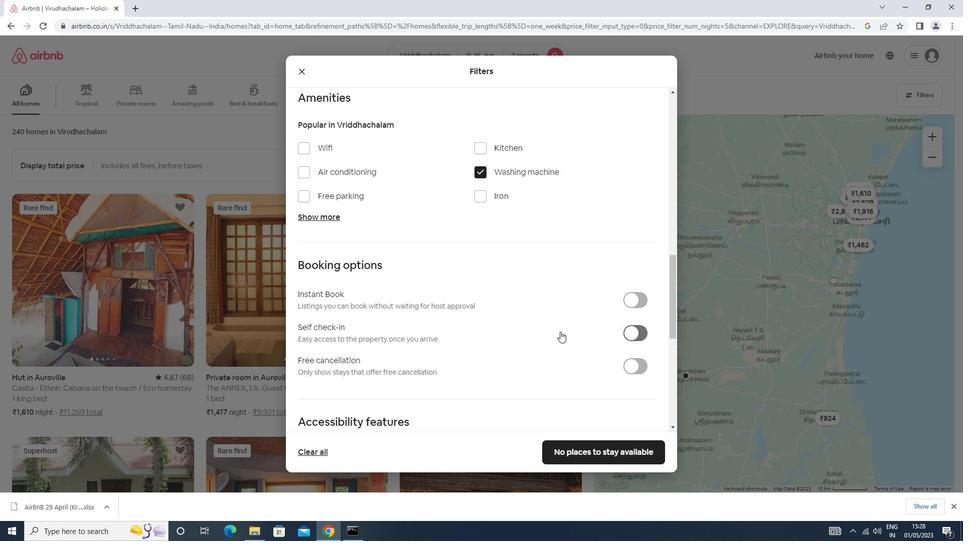 
Action: Mouse scrolled (560, 331) with delta (0, 0)
Screenshot: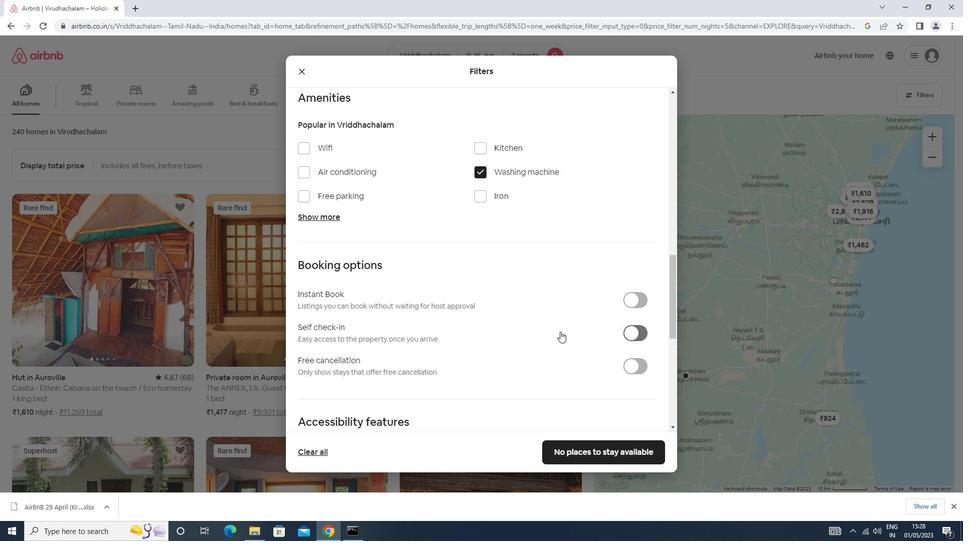 
Action: Mouse scrolled (560, 331) with delta (0, 0)
Screenshot: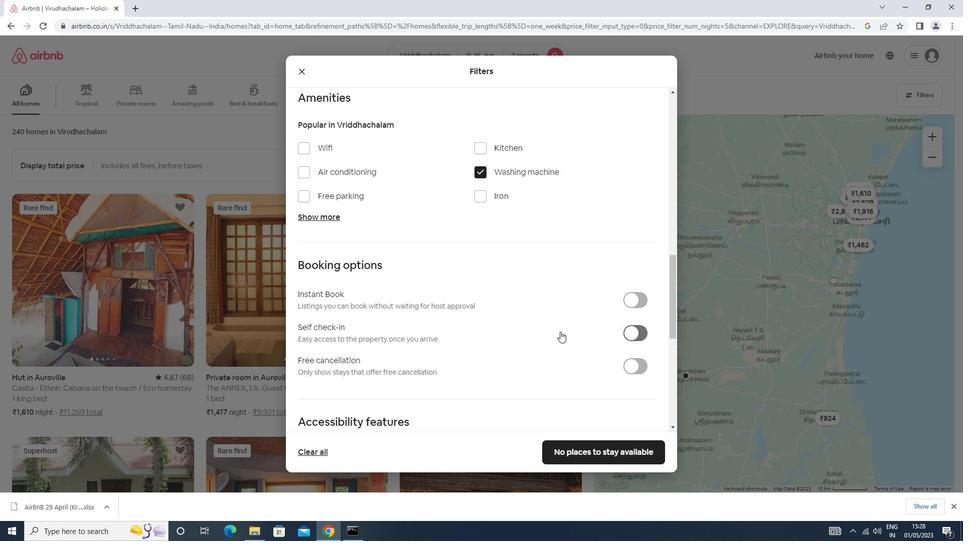
Action: Mouse moved to (476, 369)
Screenshot: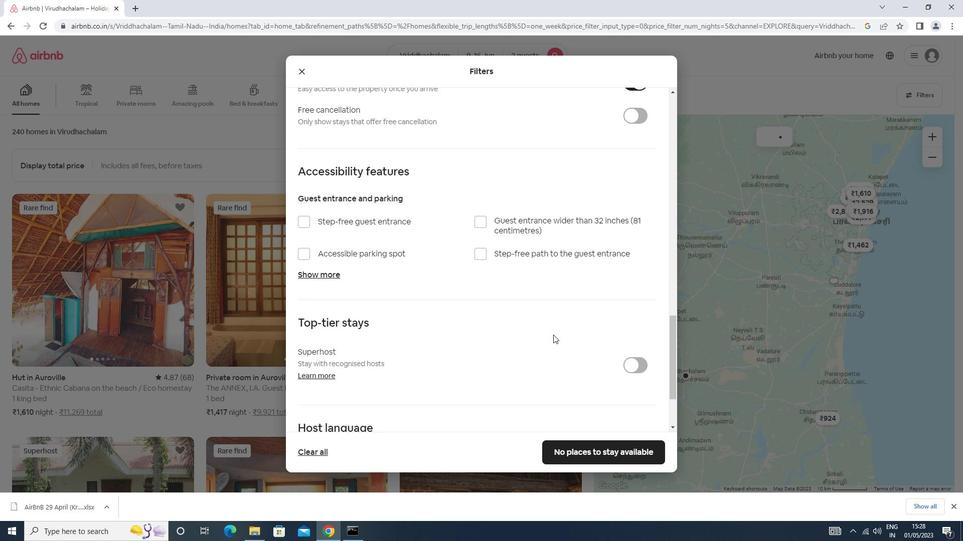 
Action: Mouse scrolled (476, 368) with delta (0, 0)
Screenshot: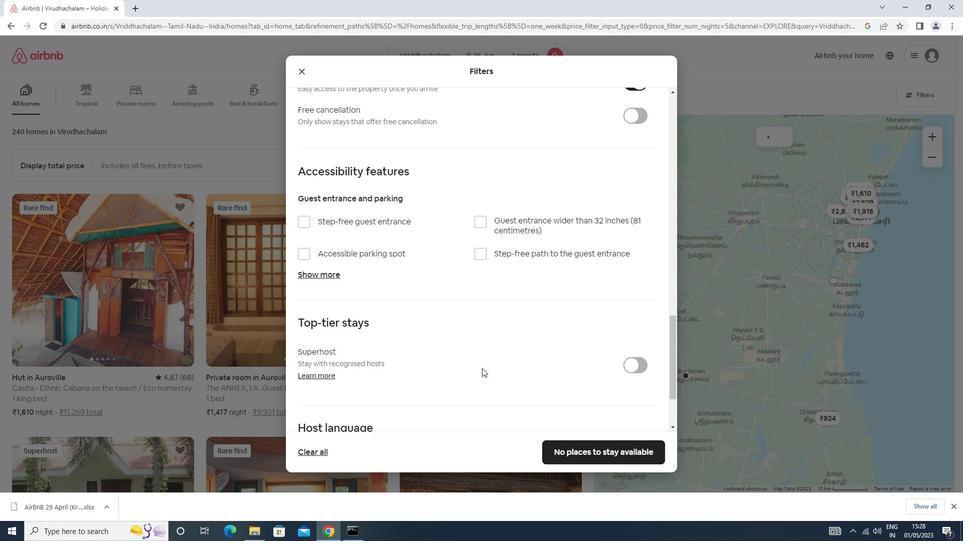 
Action: Mouse scrolled (476, 368) with delta (0, 0)
Screenshot: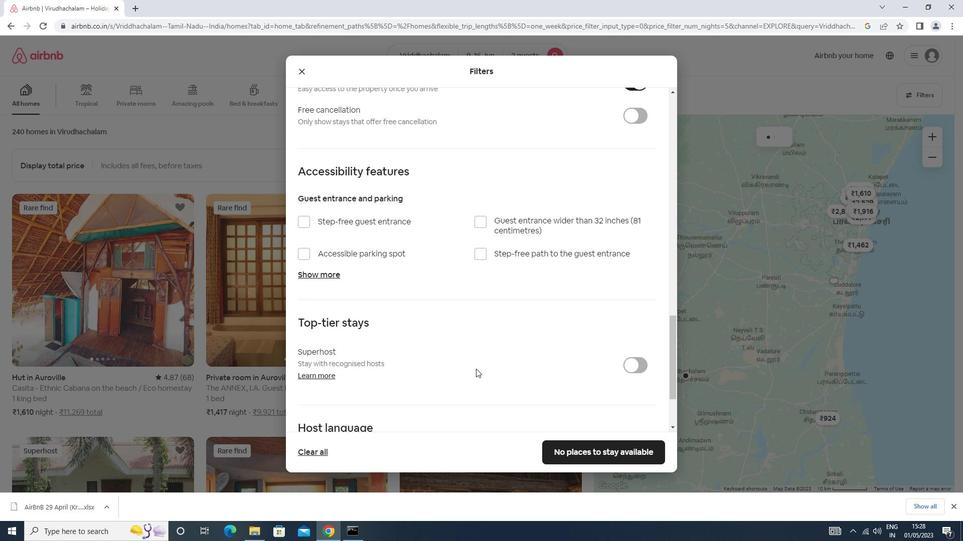 
Action: Mouse scrolled (476, 368) with delta (0, 0)
Screenshot: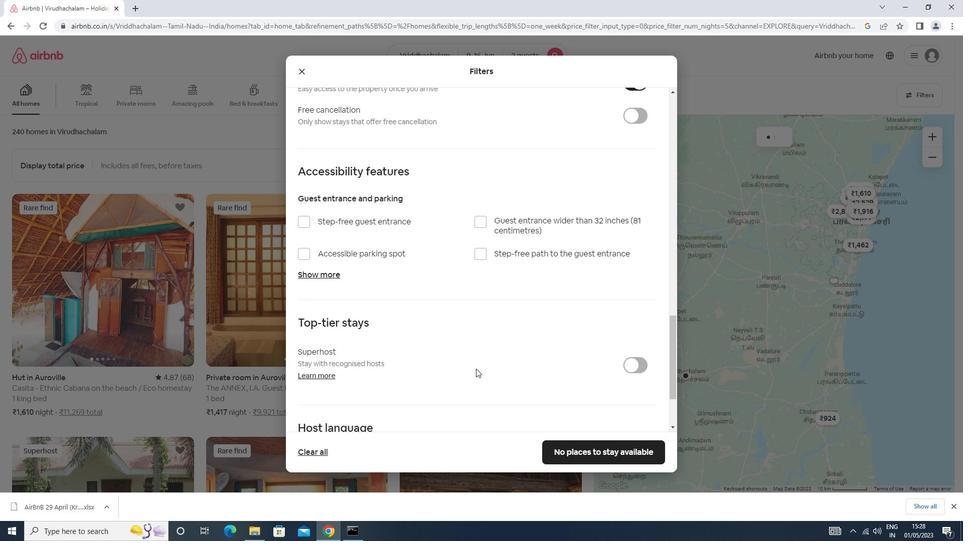 
Action: Mouse scrolled (476, 368) with delta (0, 0)
Screenshot: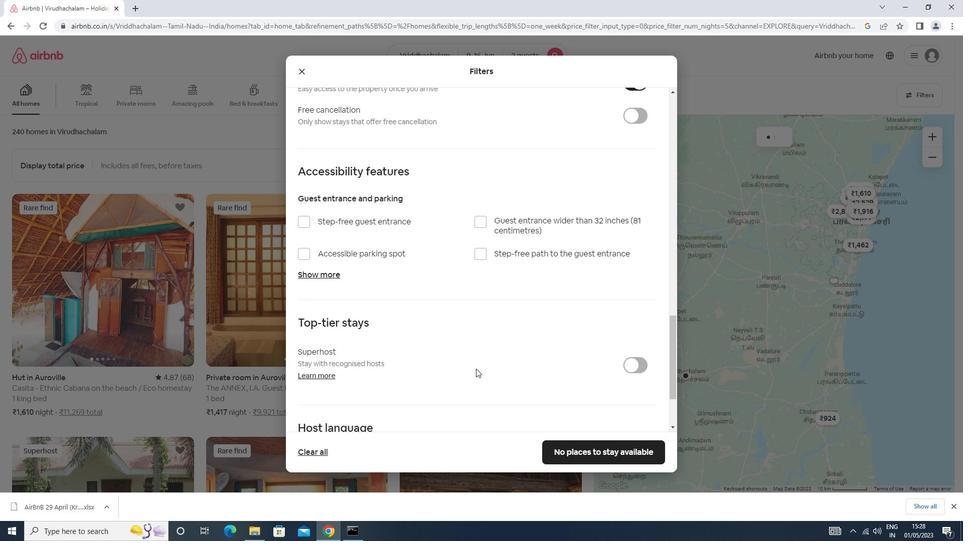 
Action: Mouse scrolled (476, 368) with delta (0, 0)
Screenshot: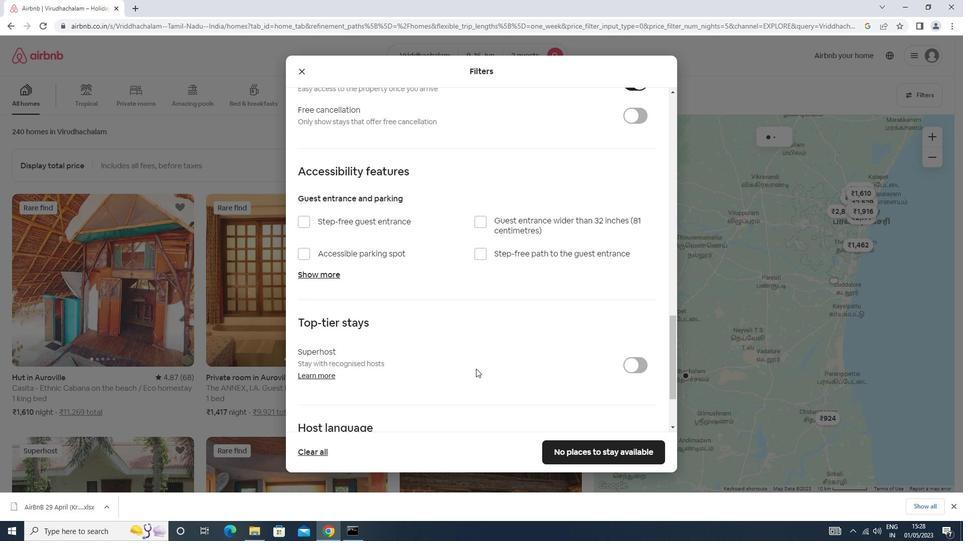 
Action: Mouse moved to (323, 357)
Screenshot: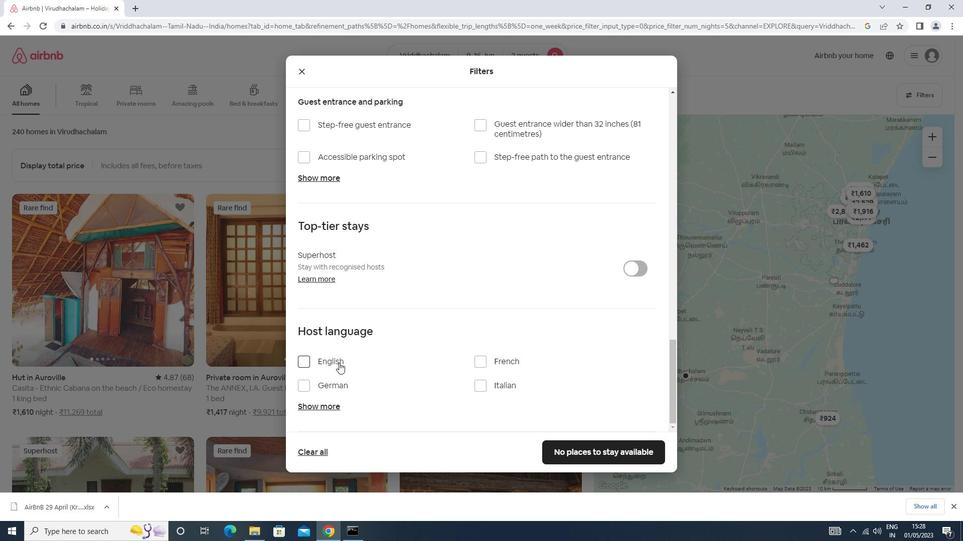 
Action: Mouse pressed left at (323, 357)
Screenshot: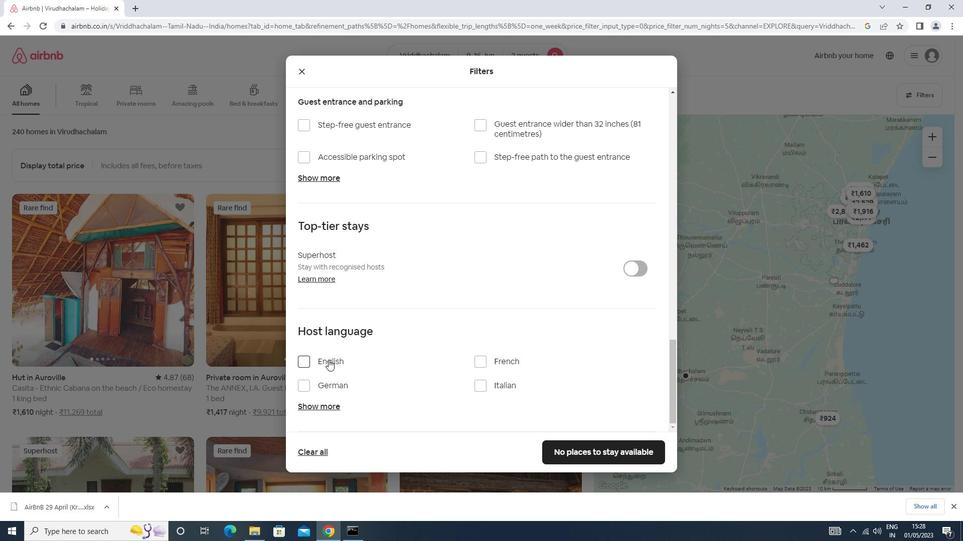
Action: Mouse moved to (581, 454)
Screenshot: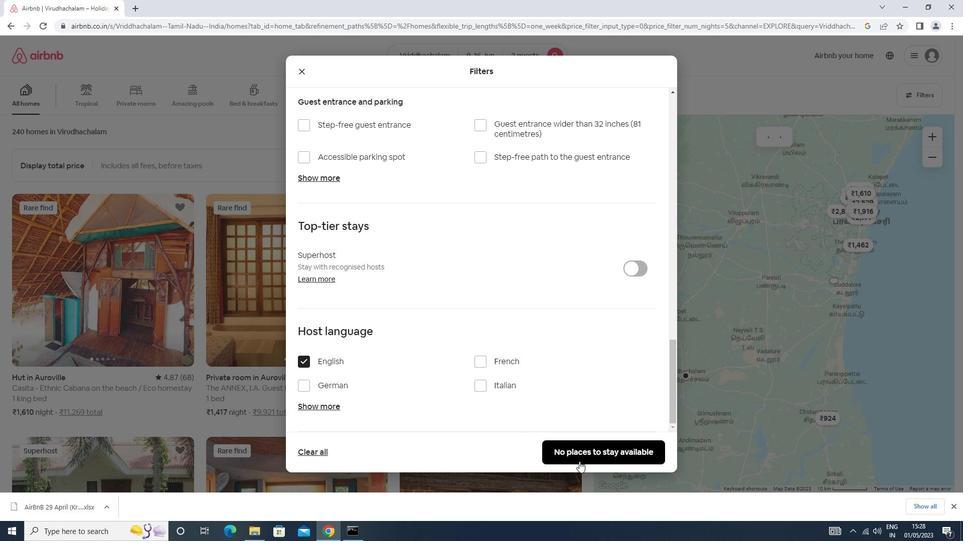 
Action: Mouse pressed left at (581, 454)
Screenshot: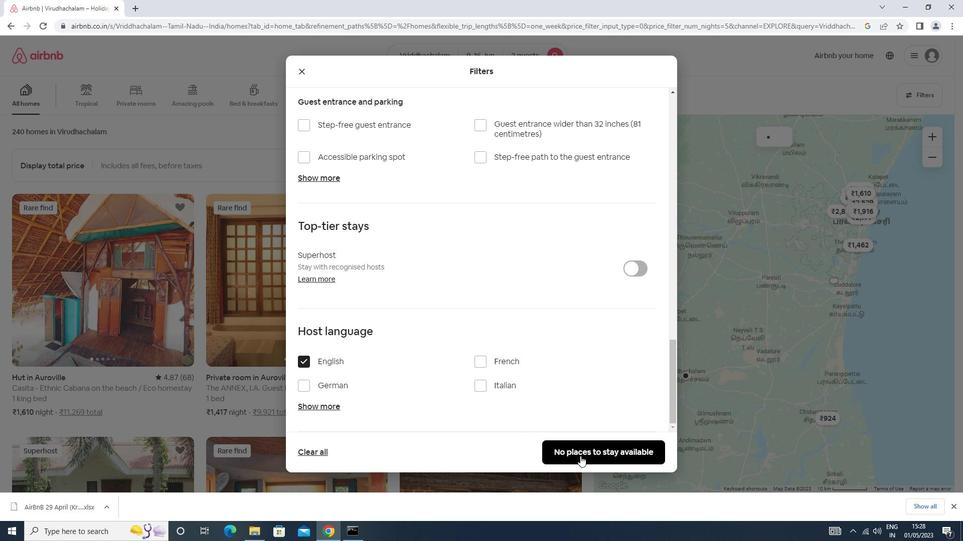 
Action: Mouse moved to (580, 454)
Screenshot: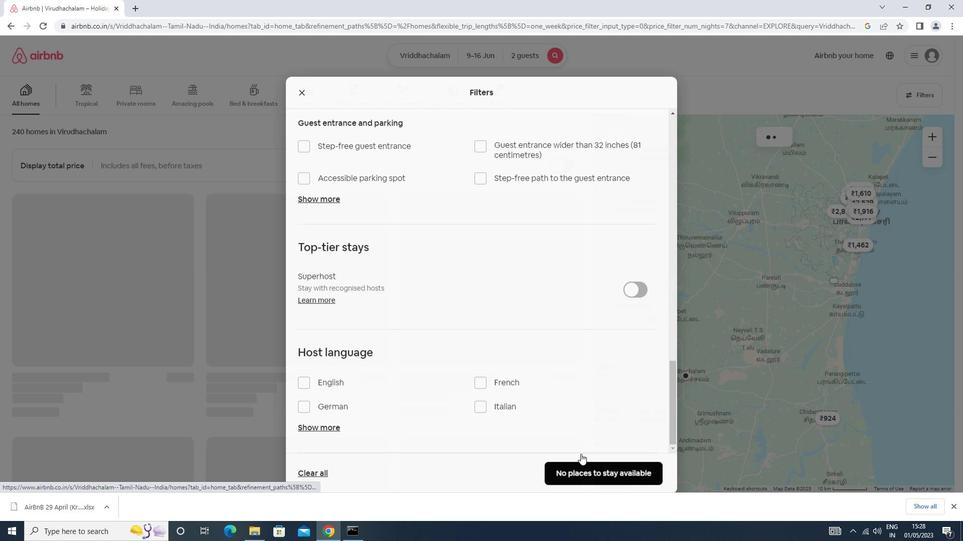
